 Task: Open Card Religious Studies Review in Board Voice of Partner Relationship Management to Workspace Corporate Governance Services and add a team member Softage.4@softage.net, a label Blue, a checklist Tax Services, an attachment from Trello, a color Blue and finally, add a card description 'Plan and execute company team-building retreat with a focus on stress management and resilience' and a comment 'We should approach this task with a sense of collaboration and teamwork, leveraging the strengths of each team member to achieve success.'. Add a start date 'Jan 08, 1900' with a due date 'Jan 15, 1900'
Action: Mouse moved to (73, 301)
Screenshot: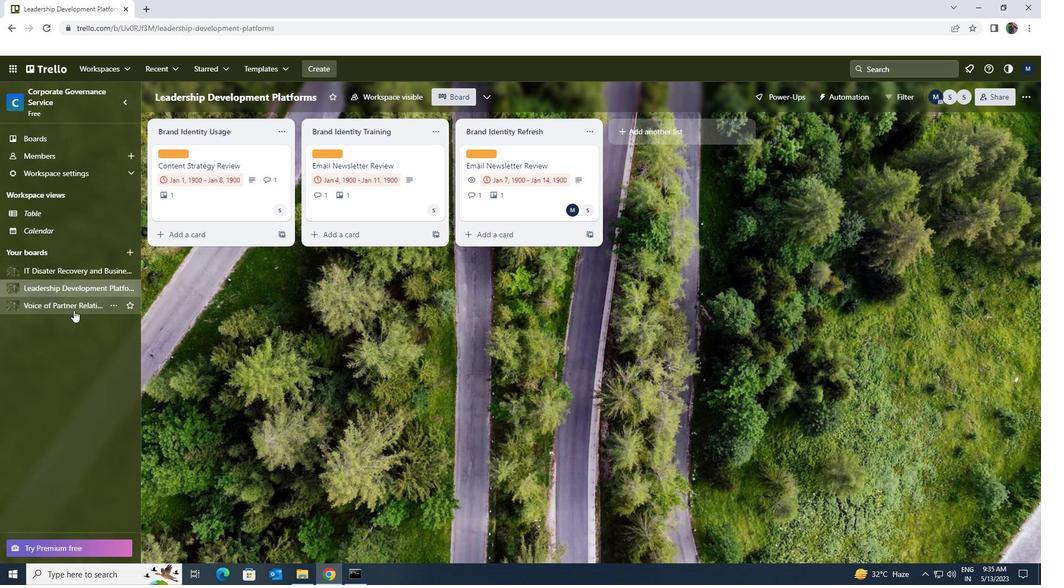 
Action: Mouse pressed left at (73, 301)
Screenshot: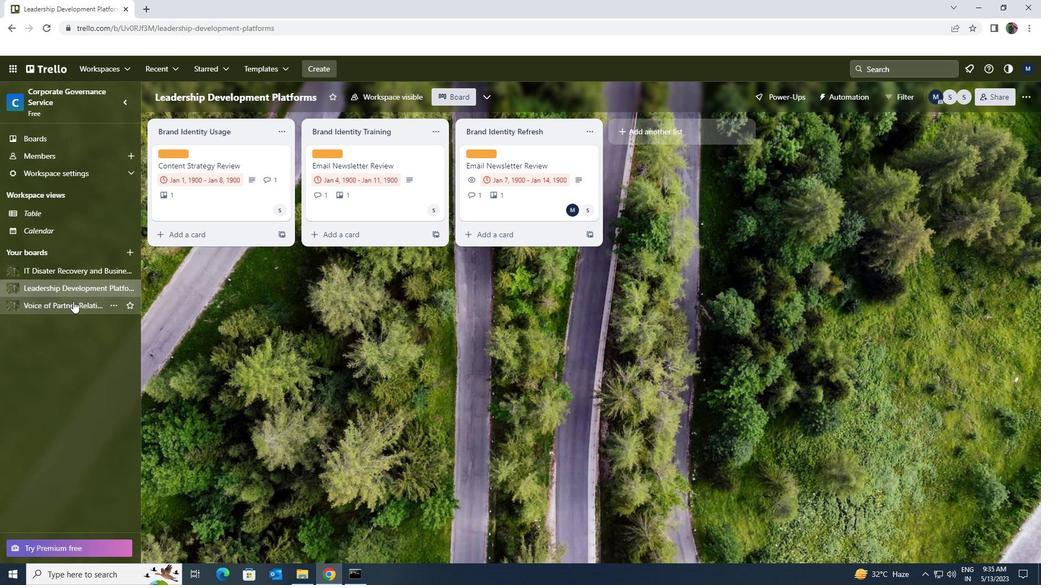 
Action: Mouse moved to (499, 154)
Screenshot: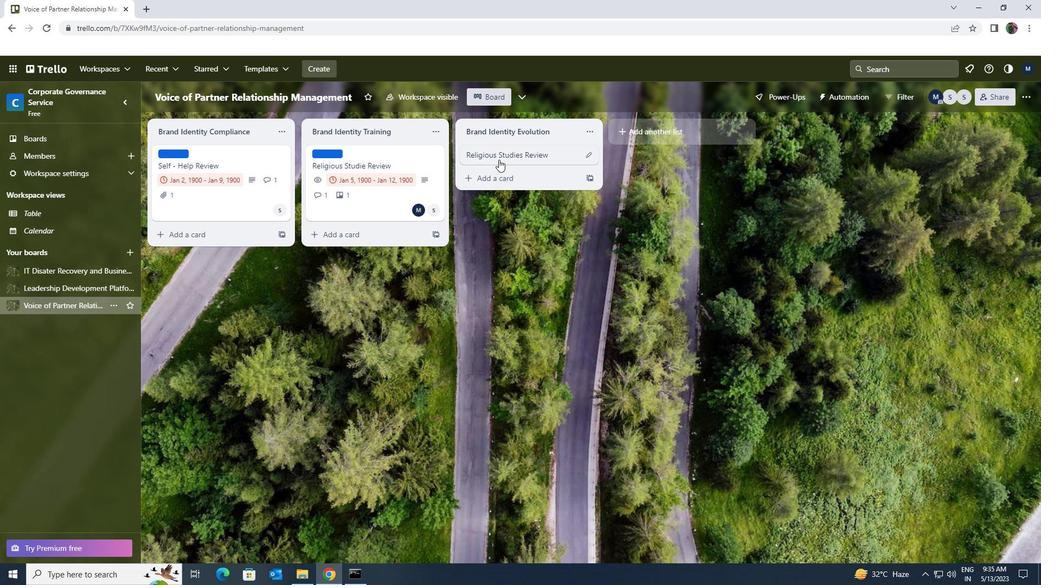 
Action: Mouse pressed left at (499, 154)
Screenshot: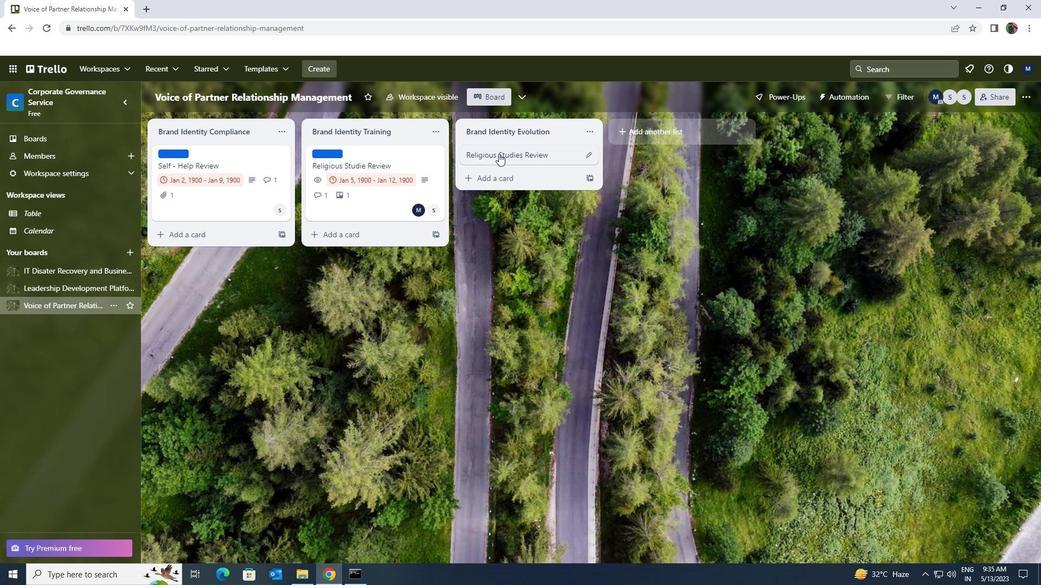 
Action: Mouse moved to (639, 192)
Screenshot: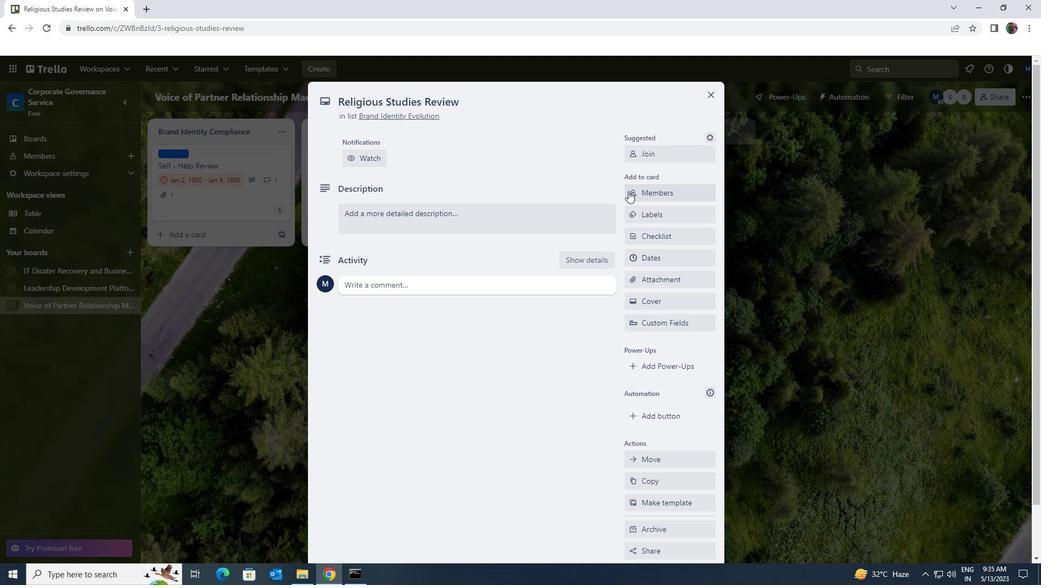
Action: Mouse pressed left at (639, 192)
Screenshot: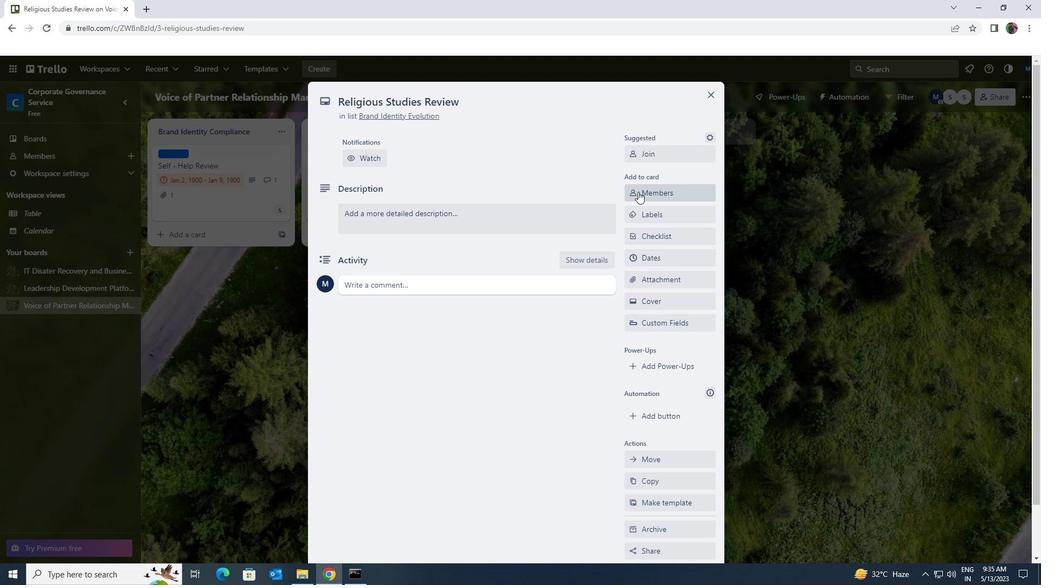 
Action: Key pressed softage.4<Key.shift>@SOFTAGE.NET
Screenshot: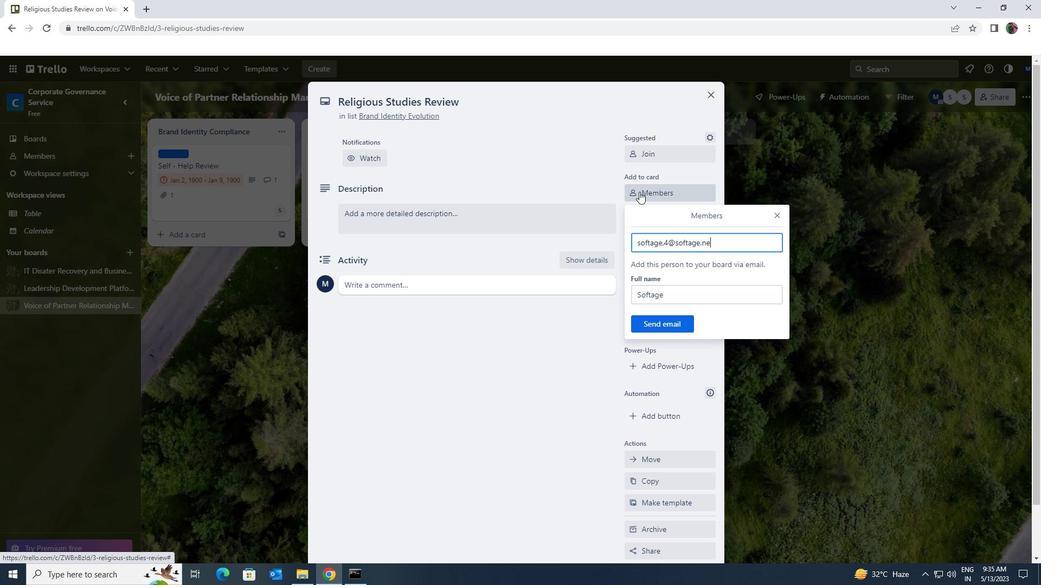
Action: Mouse moved to (668, 321)
Screenshot: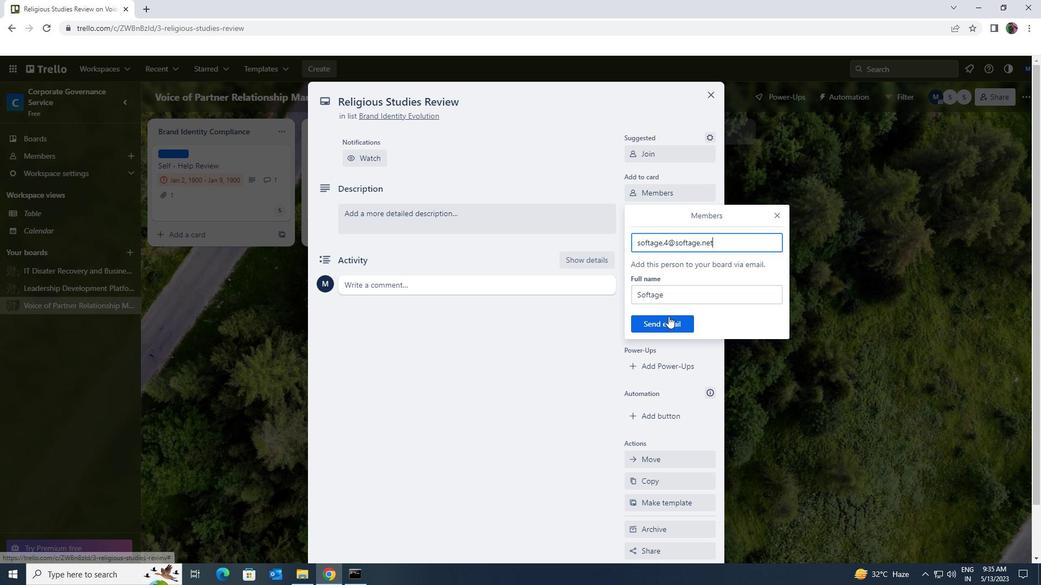 
Action: Mouse pressed left at (668, 321)
Screenshot: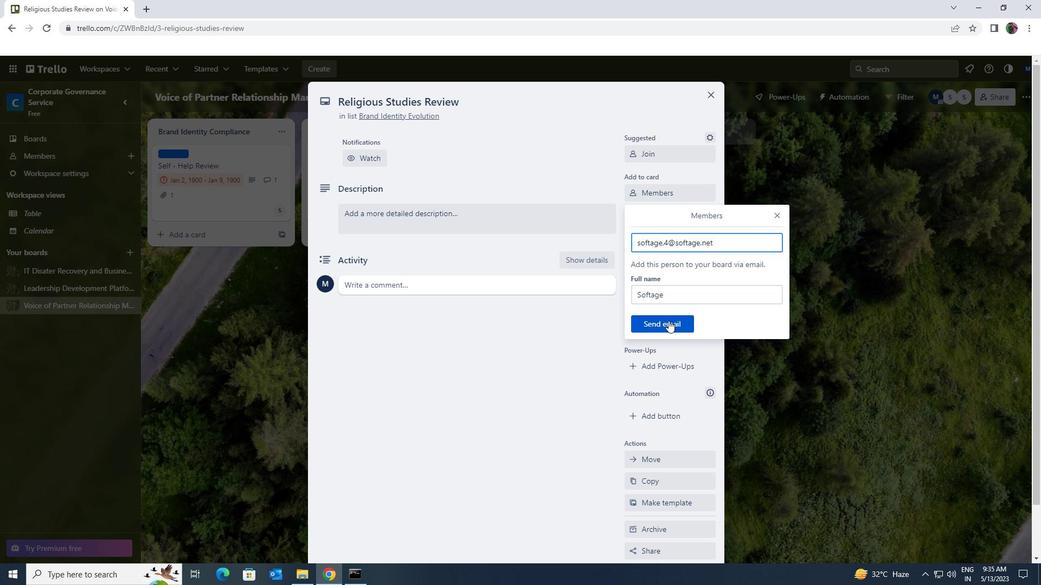 
Action: Mouse moved to (660, 216)
Screenshot: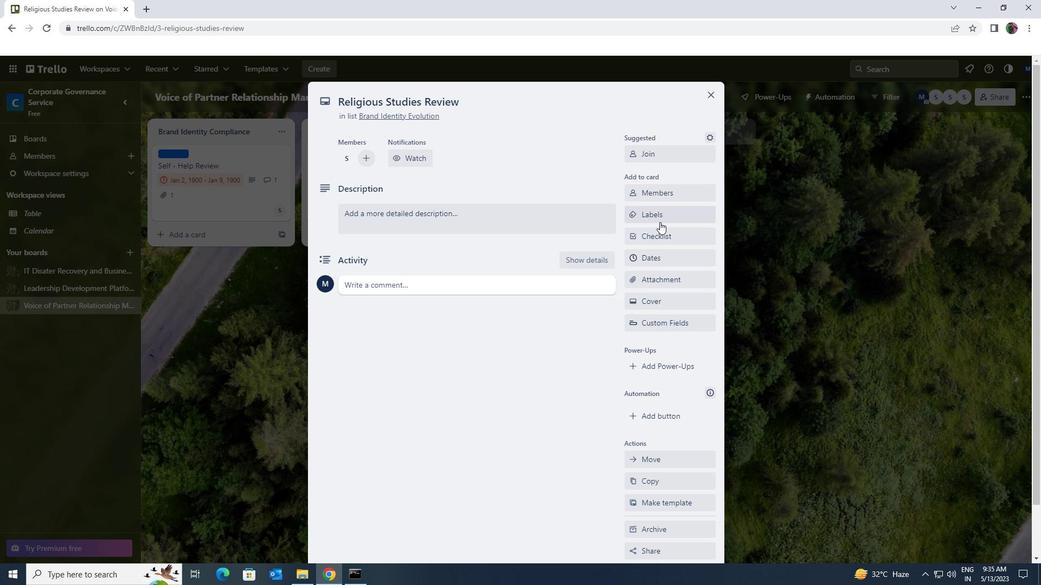 
Action: Mouse pressed left at (660, 216)
Screenshot: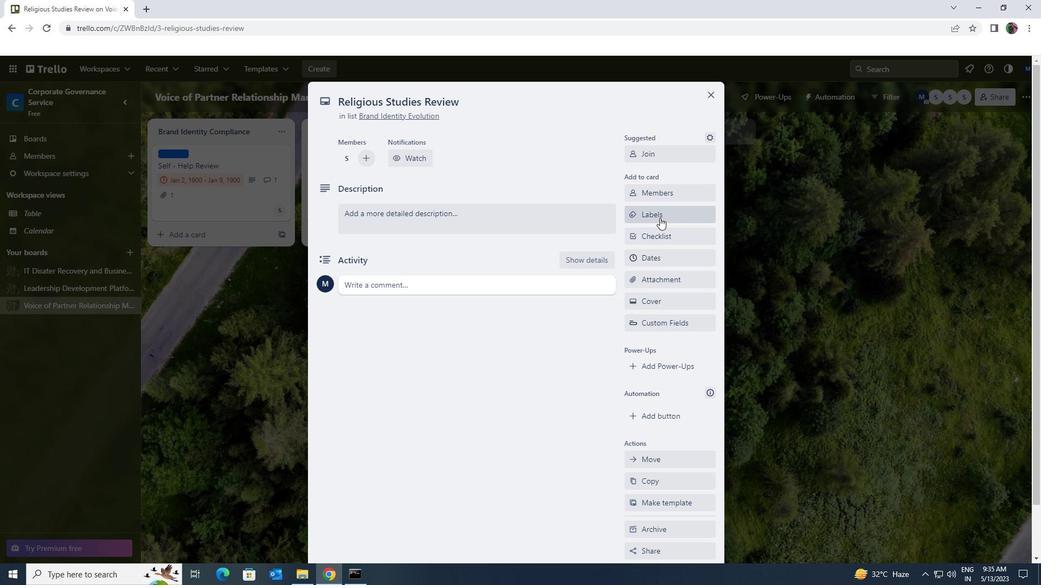 
Action: Mouse moved to (681, 440)
Screenshot: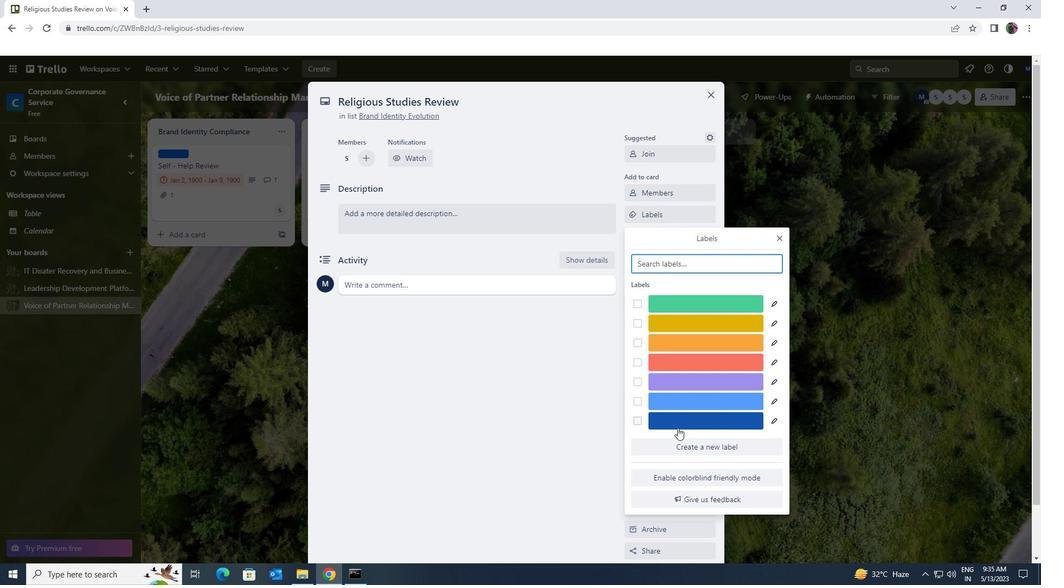 
Action: Mouse pressed left at (681, 440)
Screenshot: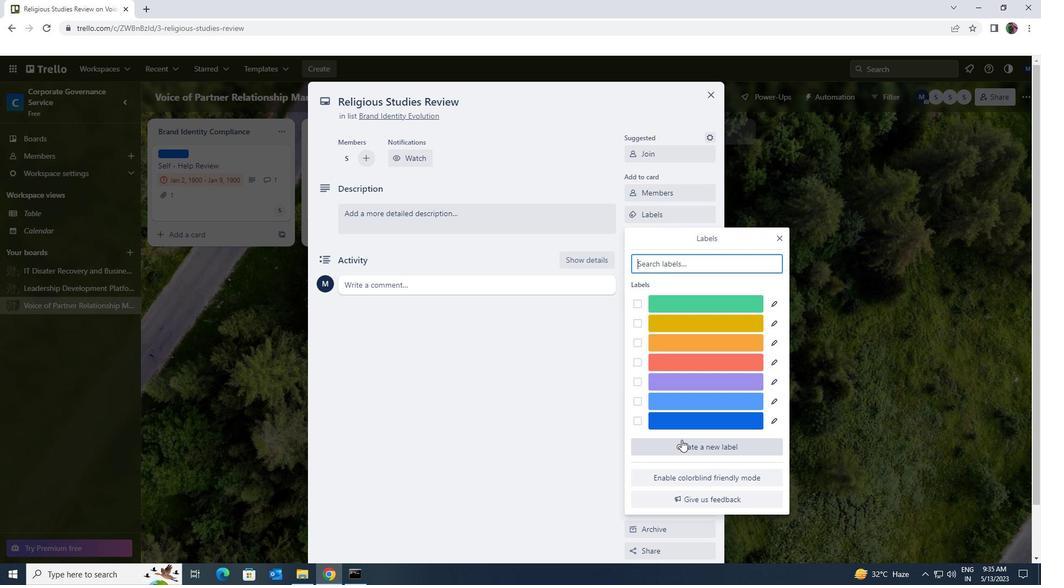 
Action: Mouse moved to (651, 476)
Screenshot: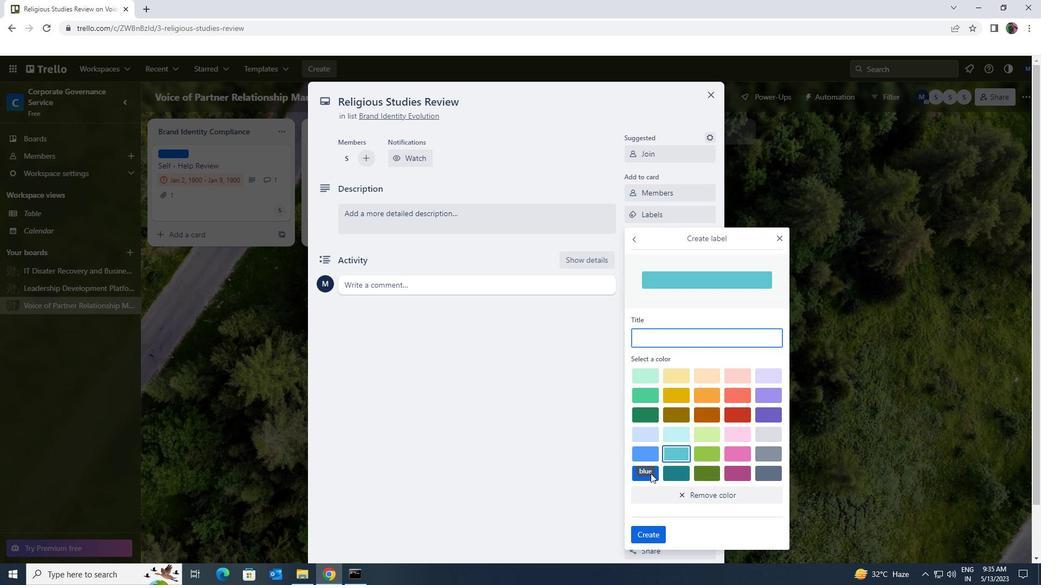 
Action: Mouse pressed left at (651, 476)
Screenshot: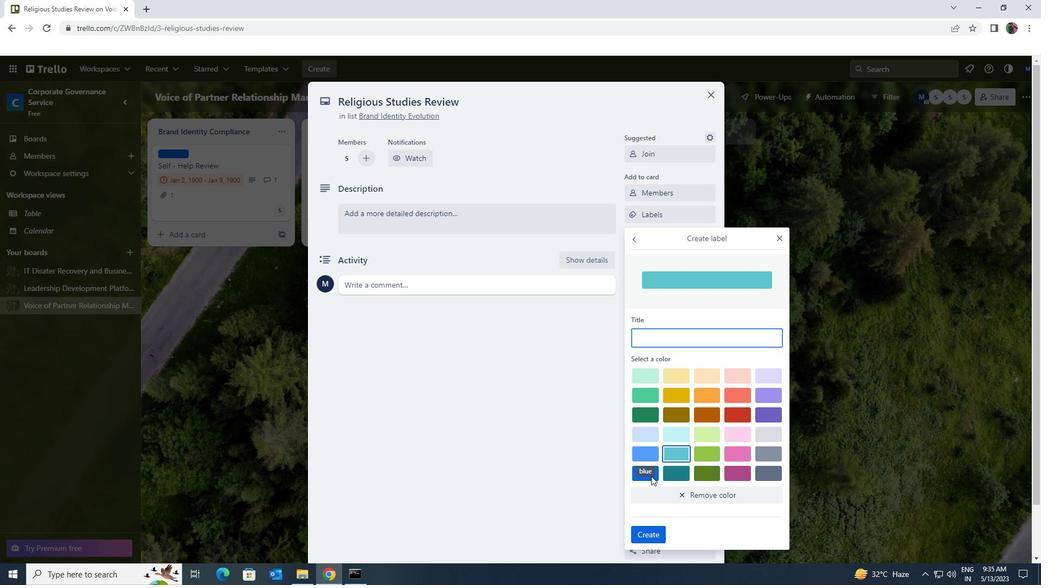 
Action: Mouse moved to (651, 471)
Screenshot: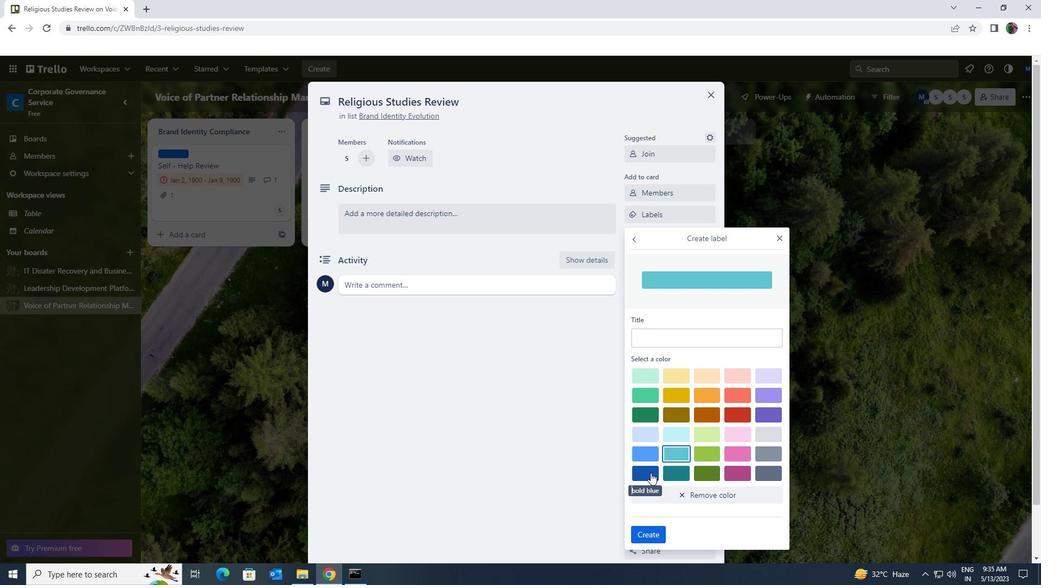 
Action: Mouse pressed left at (651, 471)
Screenshot: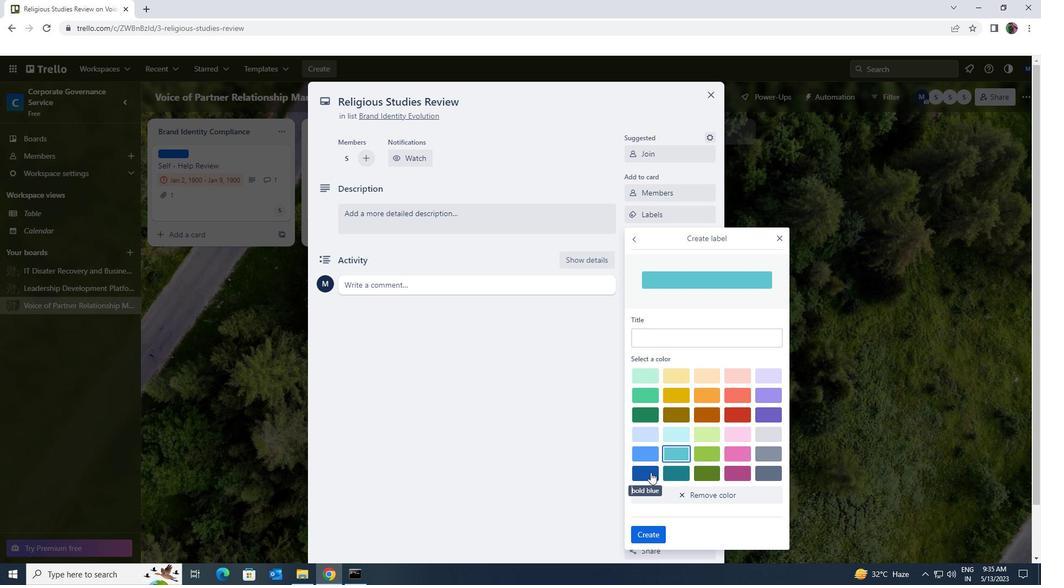 
Action: Mouse moved to (646, 538)
Screenshot: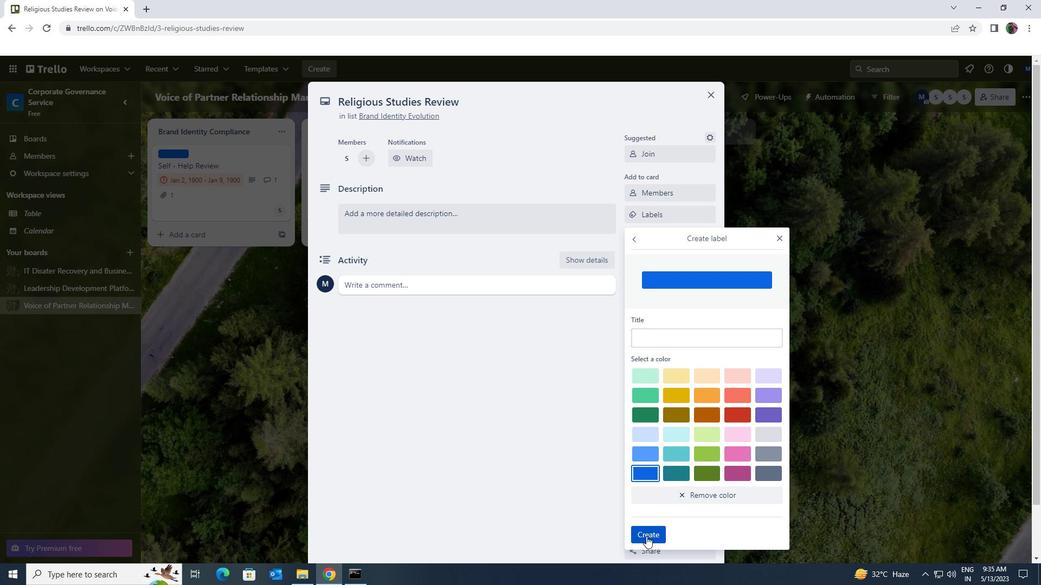 
Action: Mouse pressed left at (646, 538)
Screenshot: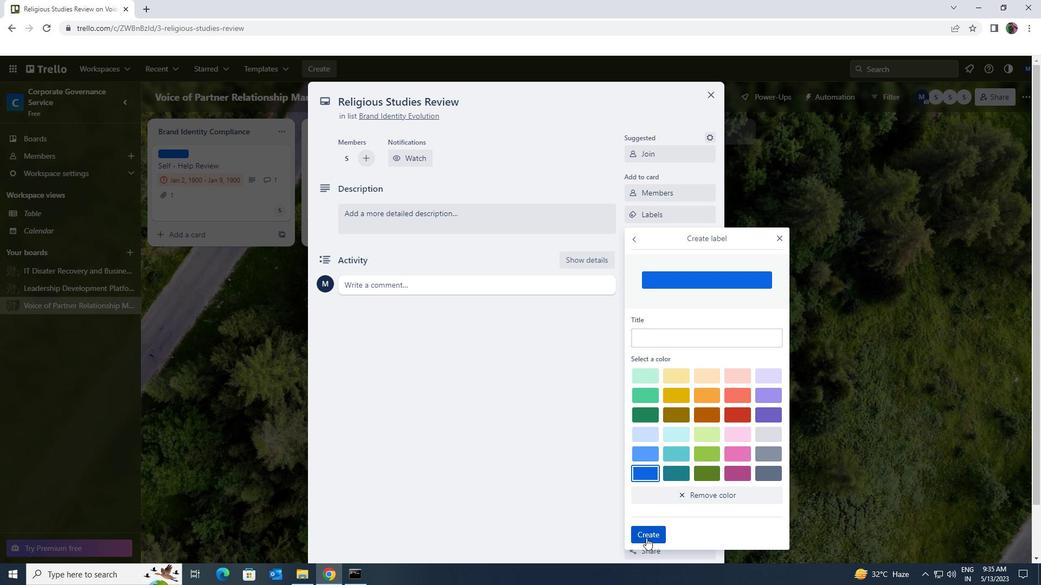 
Action: Mouse moved to (780, 239)
Screenshot: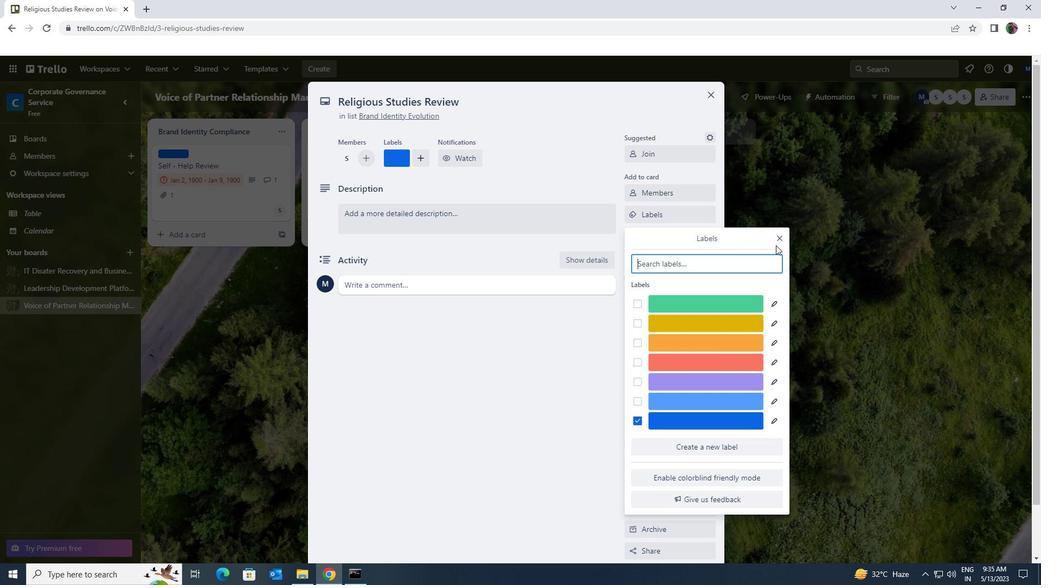 
Action: Mouse pressed left at (780, 239)
Screenshot: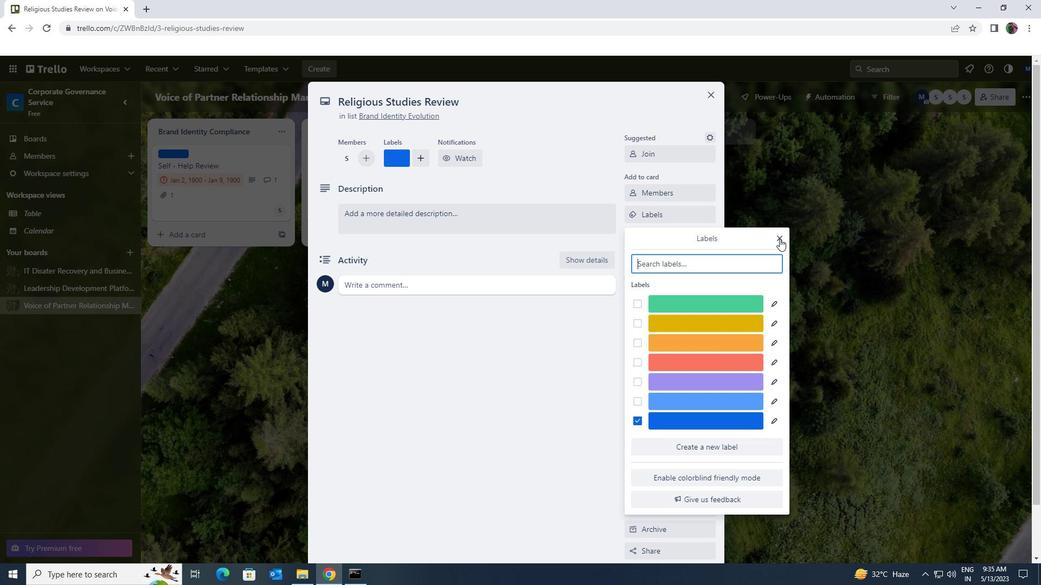 
Action: Mouse moved to (685, 232)
Screenshot: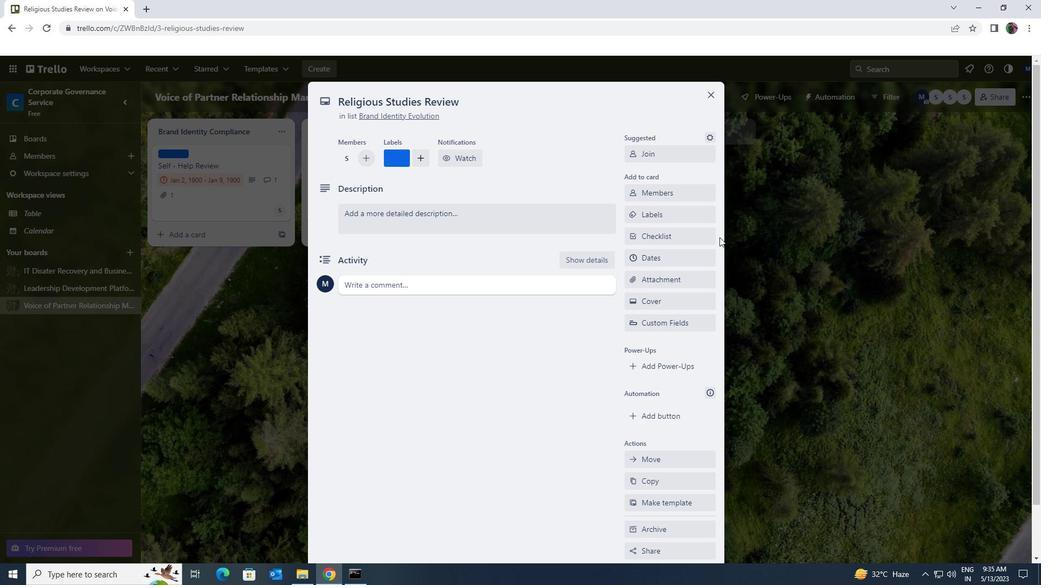 
Action: Mouse pressed left at (685, 232)
Screenshot: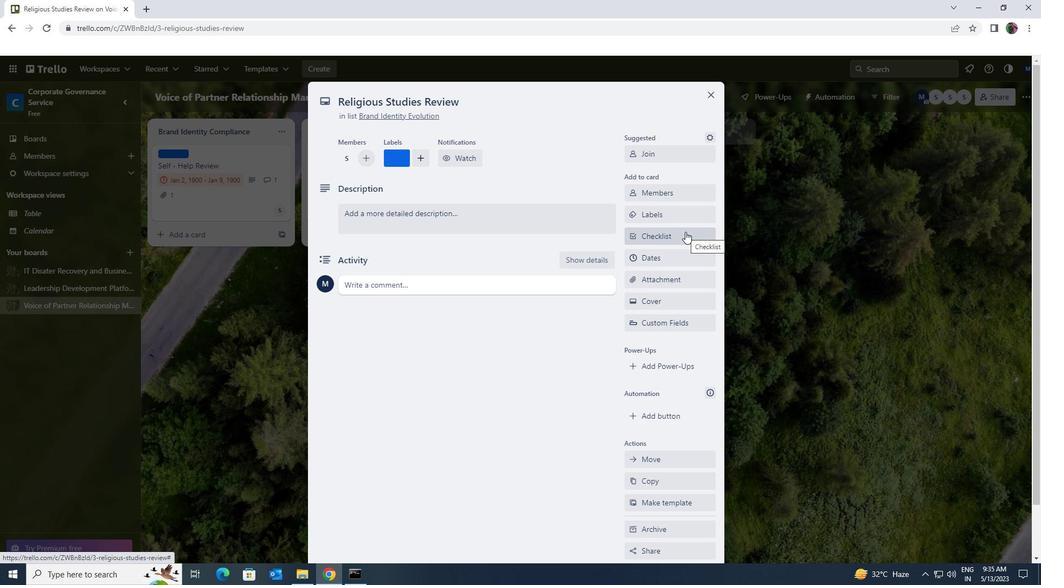 
Action: Key pressed <Key.shift>TAX<Key.space><Key.shift>SERVICE
Screenshot: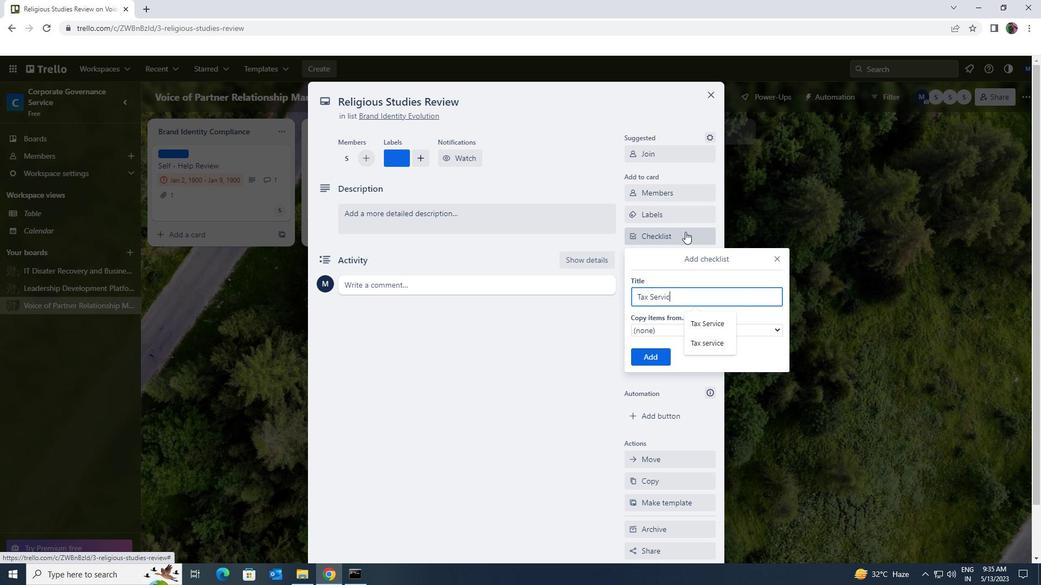 
Action: Mouse moved to (656, 352)
Screenshot: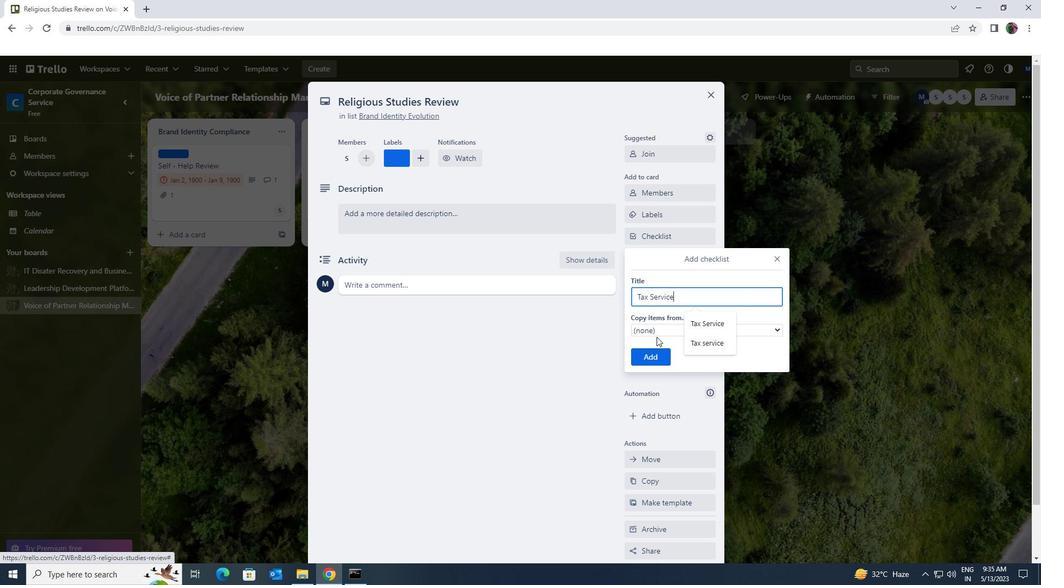 
Action: Mouse pressed left at (656, 352)
Screenshot: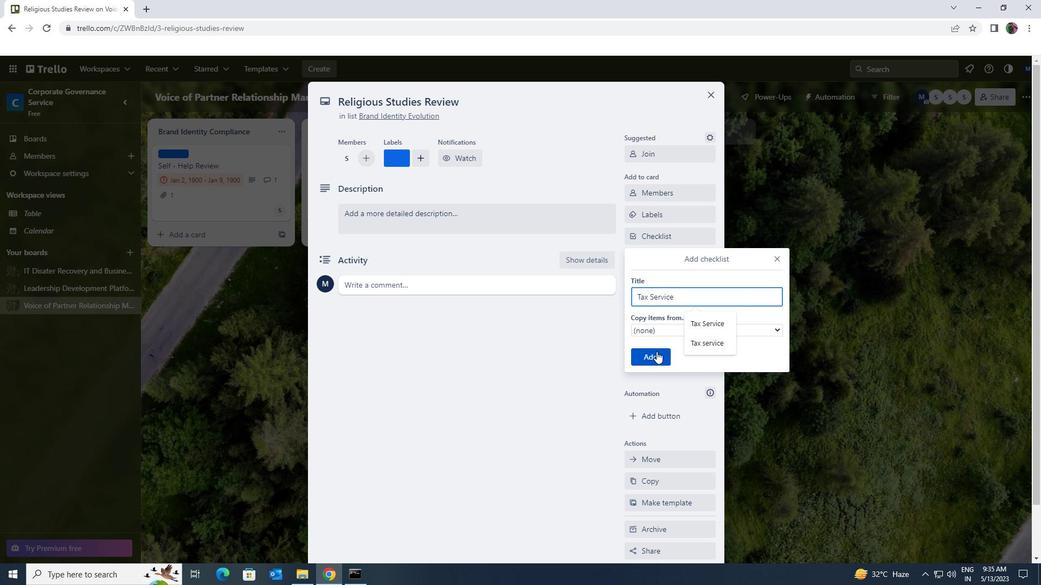 
Action: Mouse moved to (649, 275)
Screenshot: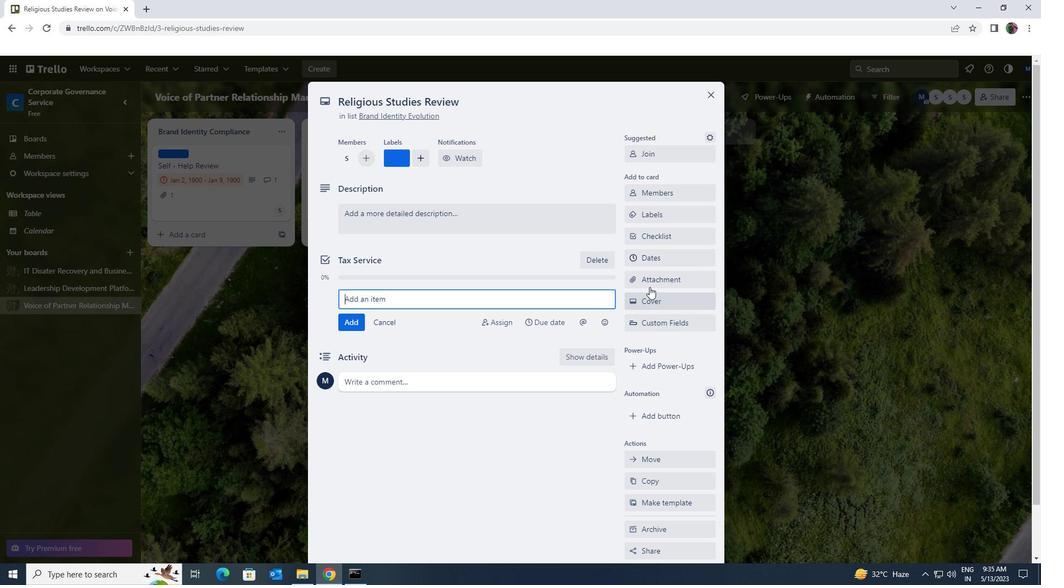 
Action: Mouse pressed left at (649, 275)
Screenshot: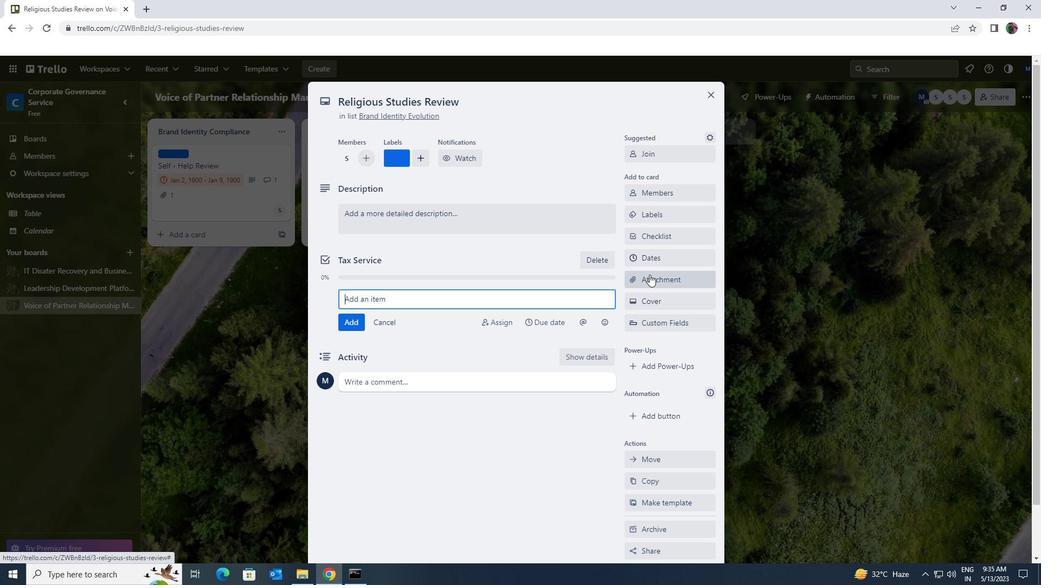 
Action: Mouse moved to (656, 342)
Screenshot: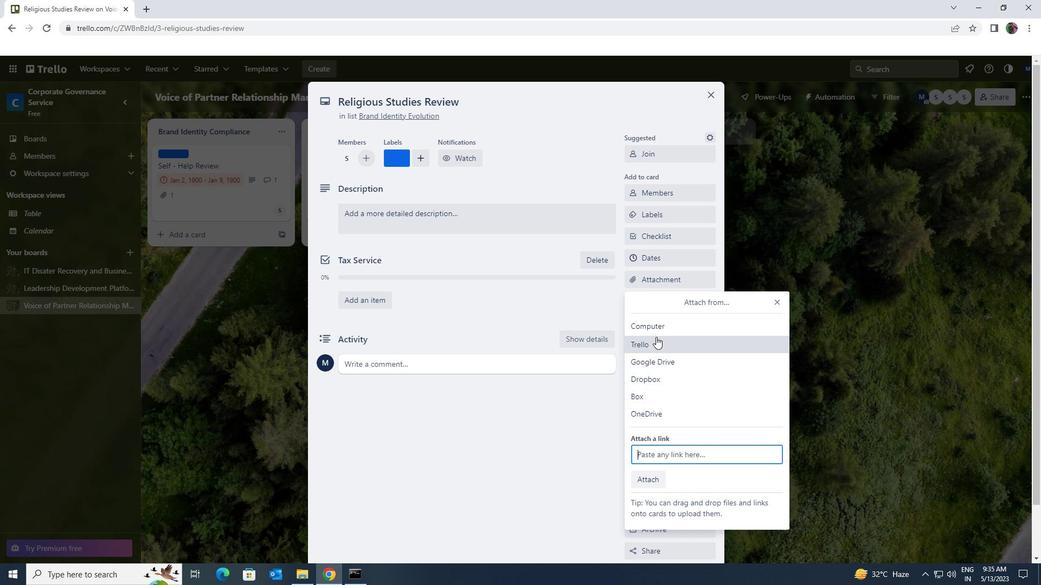 
Action: Mouse pressed left at (656, 342)
Screenshot: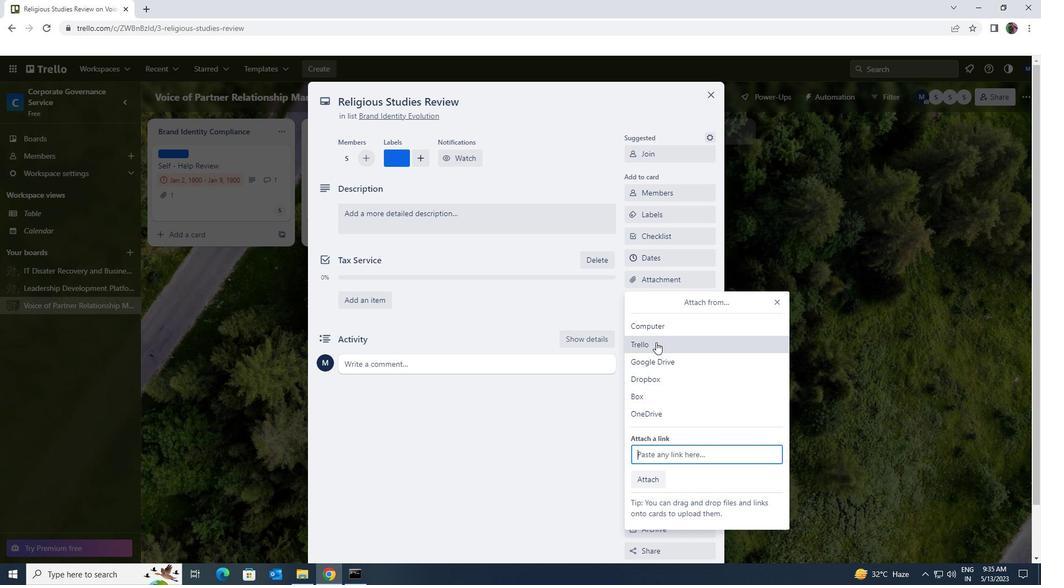 
Action: Mouse moved to (654, 354)
Screenshot: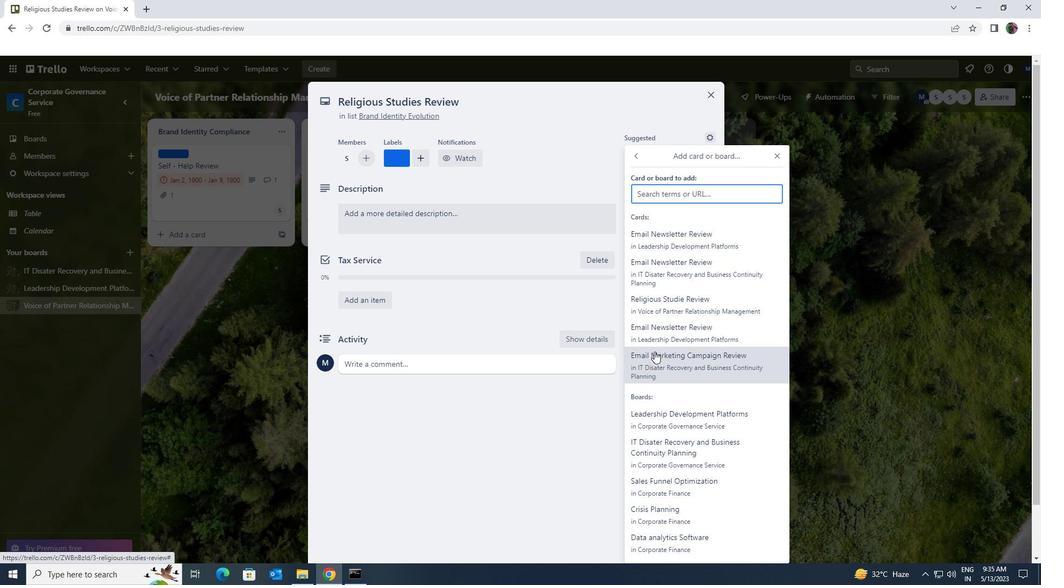 
Action: Mouse pressed left at (654, 354)
Screenshot: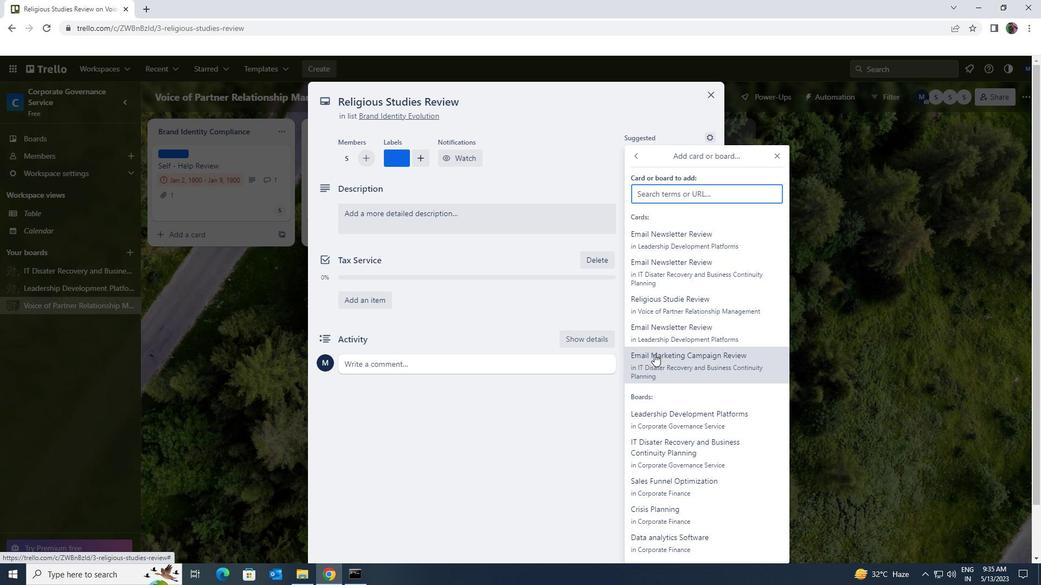
Action: Mouse moved to (571, 232)
Screenshot: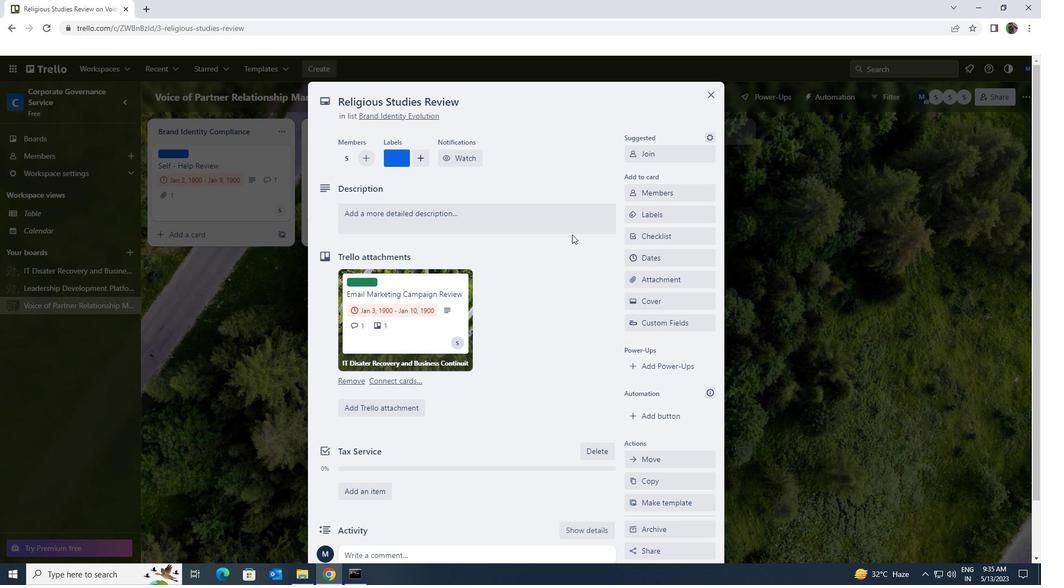 
Action: Mouse pressed left at (571, 232)
Screenshot: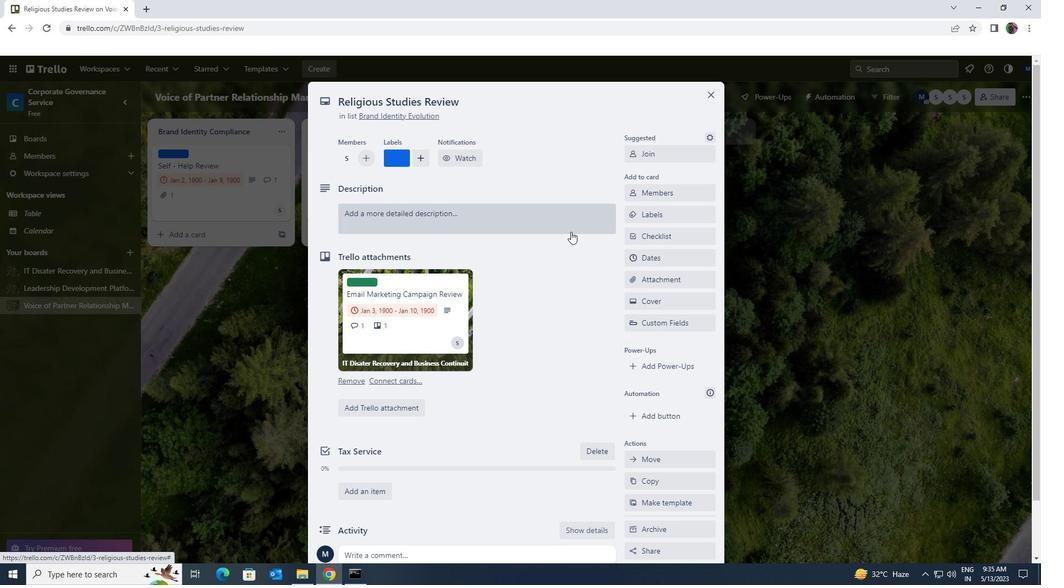 
Action: Key pressed <Key.shift>PLAN<Key.space>AND<Key.space>EXECUTE<Key.space>COMPANY<Key.space>TEAM<Key.space>BUILDING<Key.space>RETREAT<Key.space>WITH<Key.space>A<Key.space>FOCUS<Key.space>ON<Key.space>T<Key.backspace>STRESS<Key.space>MANAGEMENT<Key.space>AND<Key.space>RESILIENCE<Key.space>
Screenshot: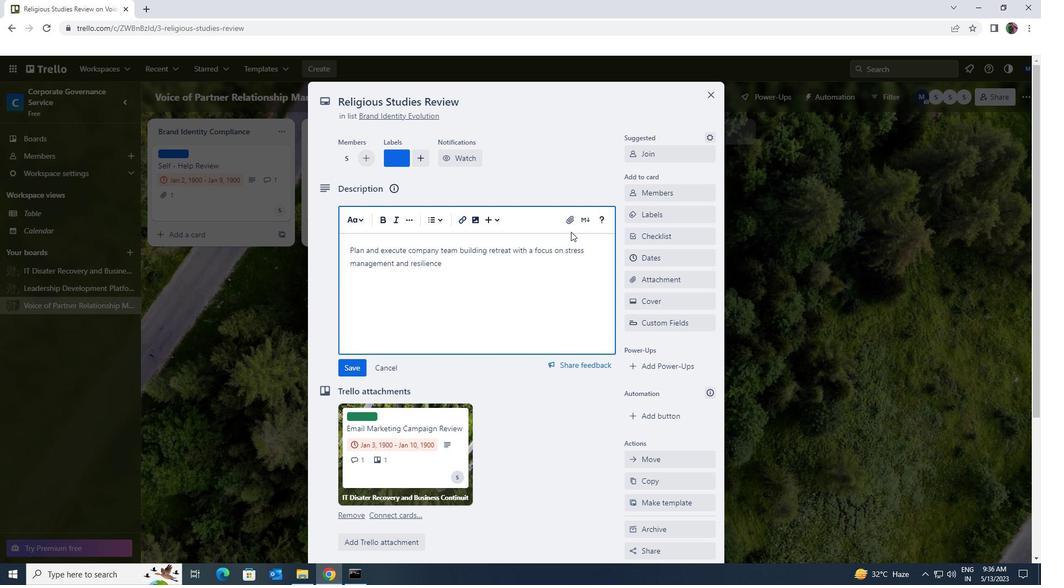
Action: Mouse moved to (356, 361)
Screenshot: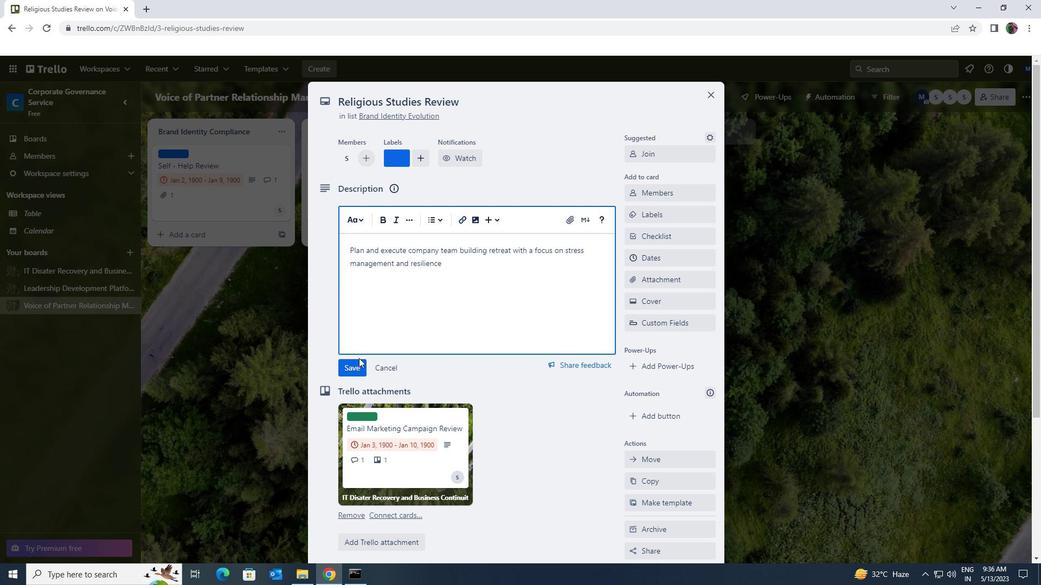
Action: Mouse pressed left at (356, 361)
Screenshot: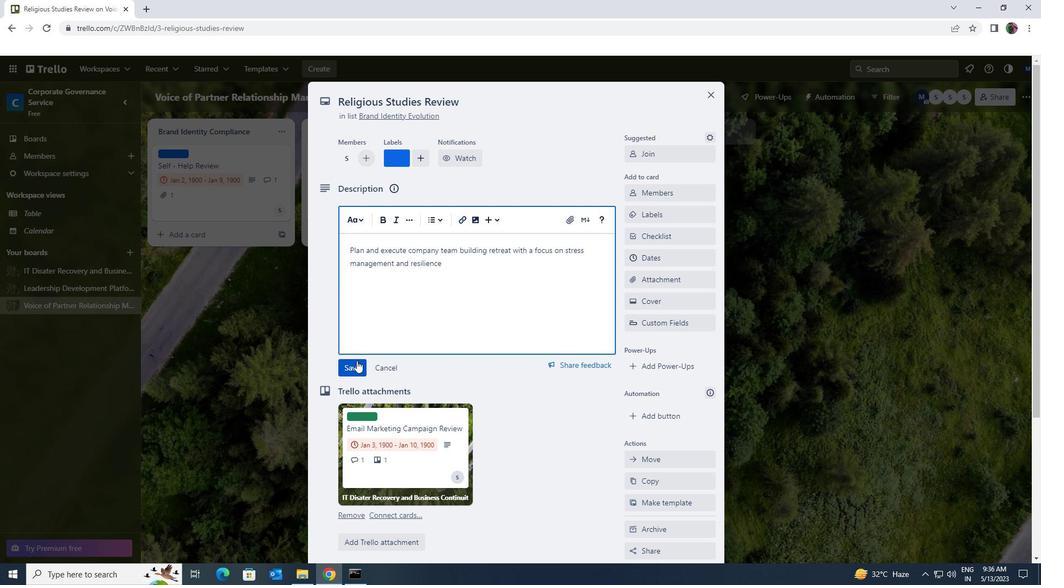 
Action: Mouse scrolled (356, 360) with delta (0, 0)
Screenshot: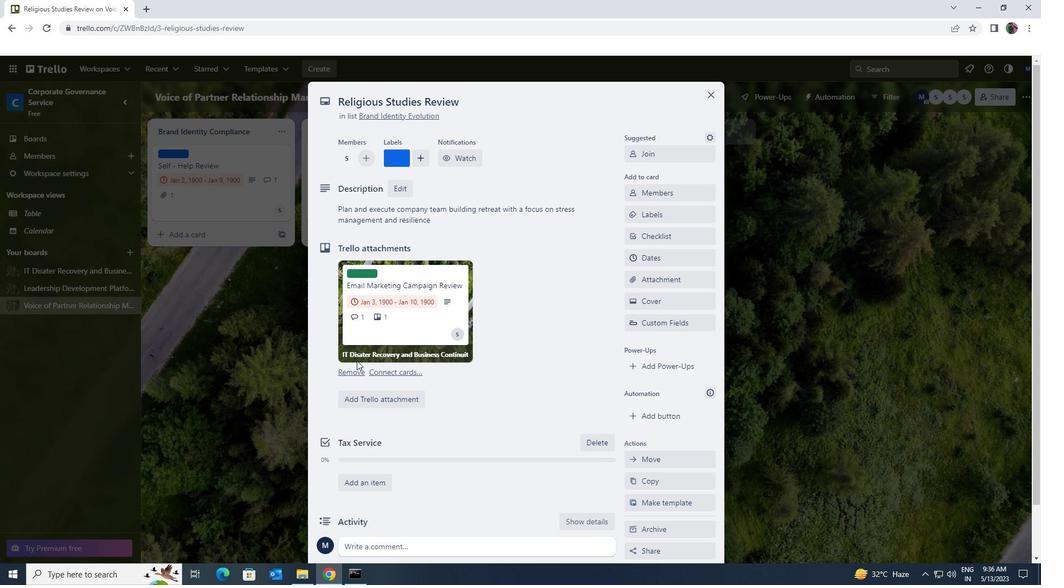 
Action: Mouse scrolled (356, 360) with delta (0, 0)
Screenshot: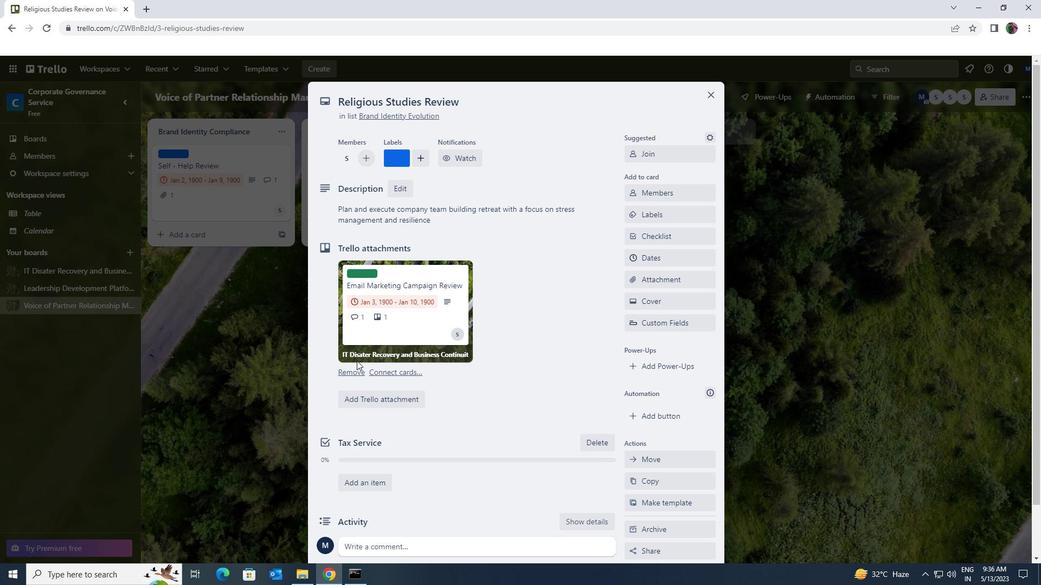 
Action: Mouse scrolled (356, 360) with delta (0, 0)
Screenshot: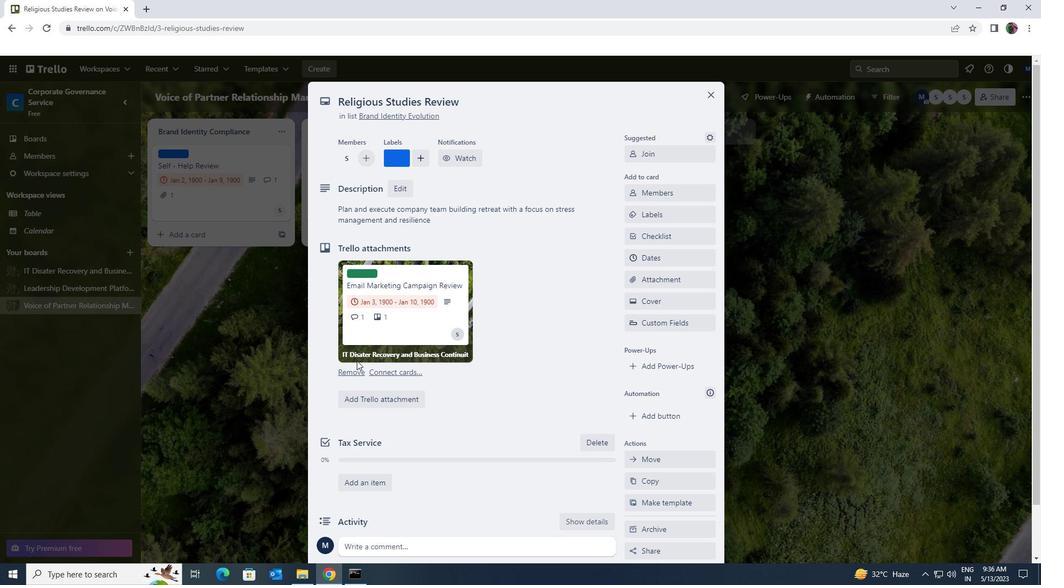 
Action: Mouse scrolled (356, 360) with delta (0, 0)
Screenshot: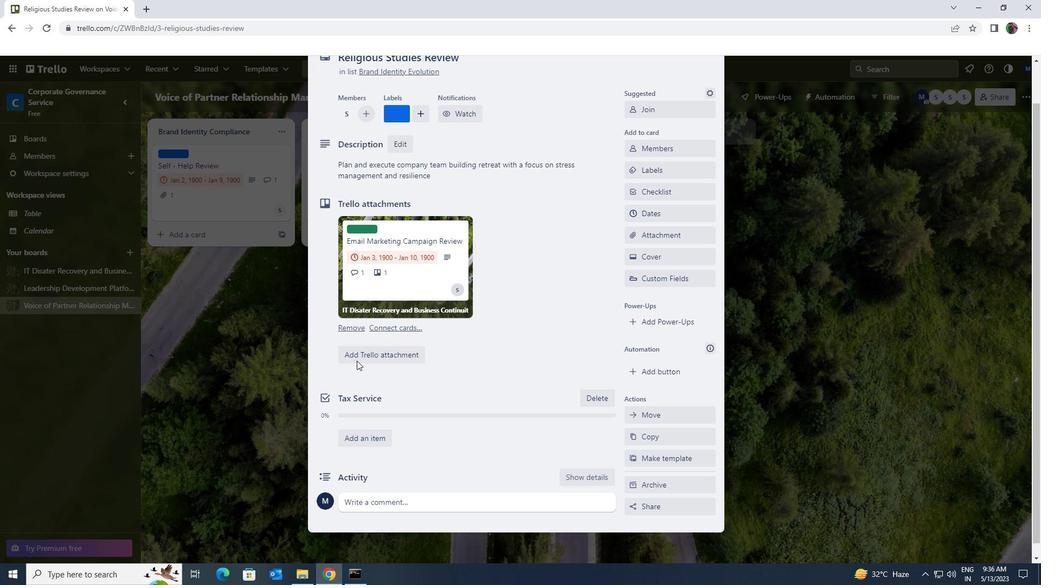 
Action: Mouse scrolled (356, 360) with delta (0, 0)
Screenshot: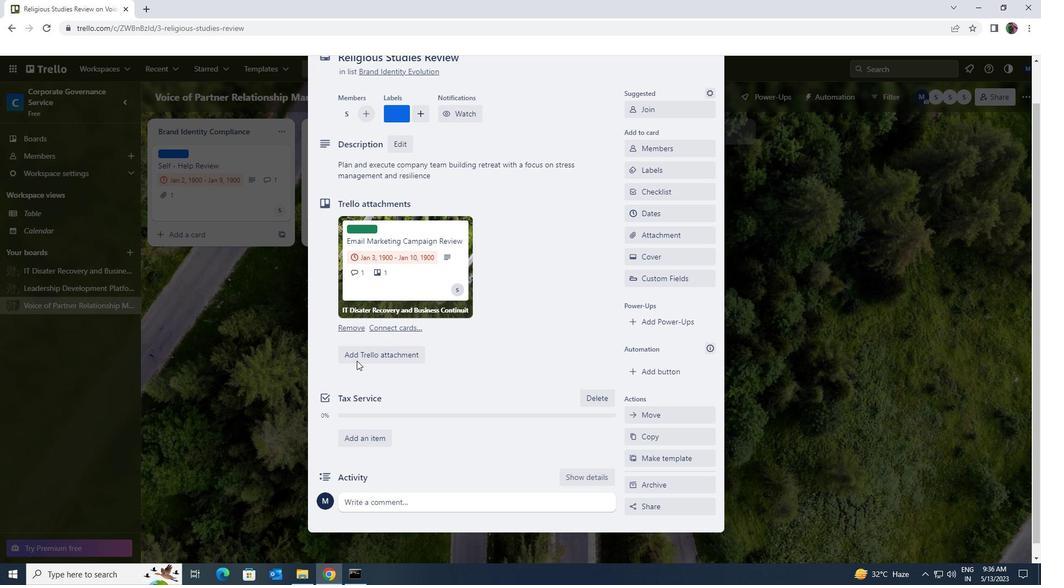 
Action: Mouse scrolled (356, 360) with delta (0, 0)
Screenshot: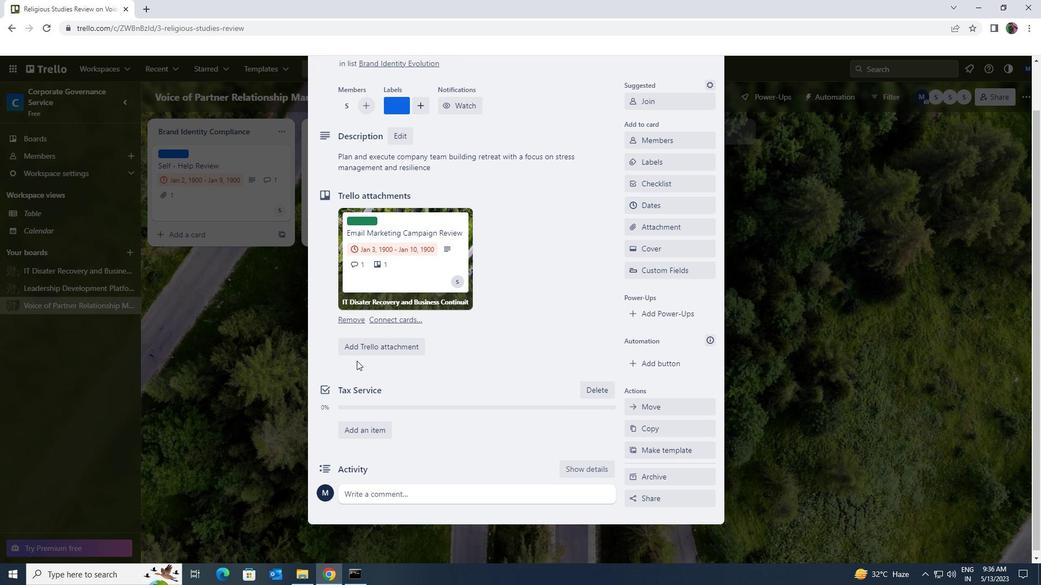 
Action: Mouse moved to (375, 488)
Screenshot: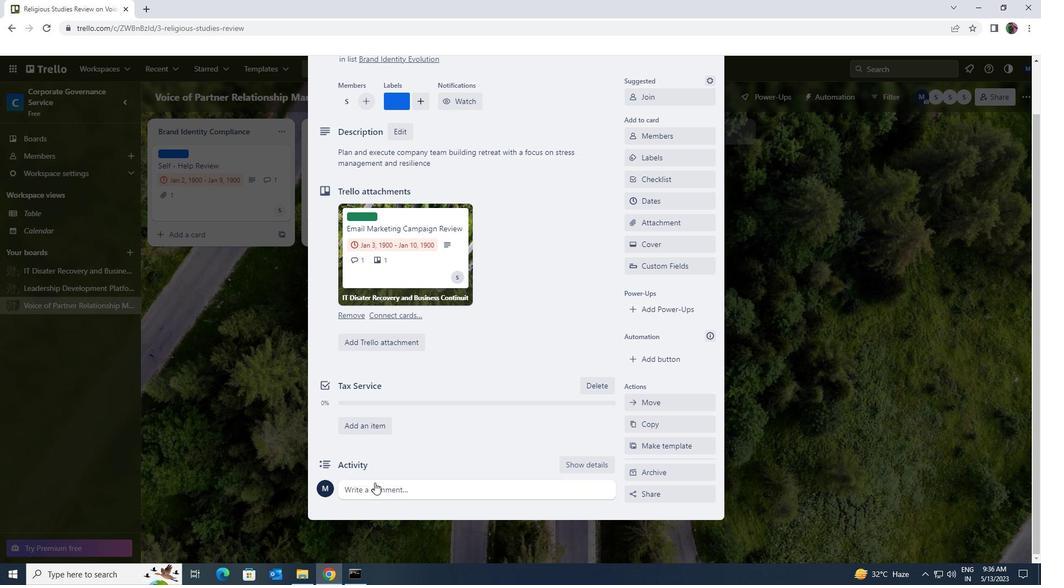 
Action: Mouse pressed left at (375, 488)
Screenshot: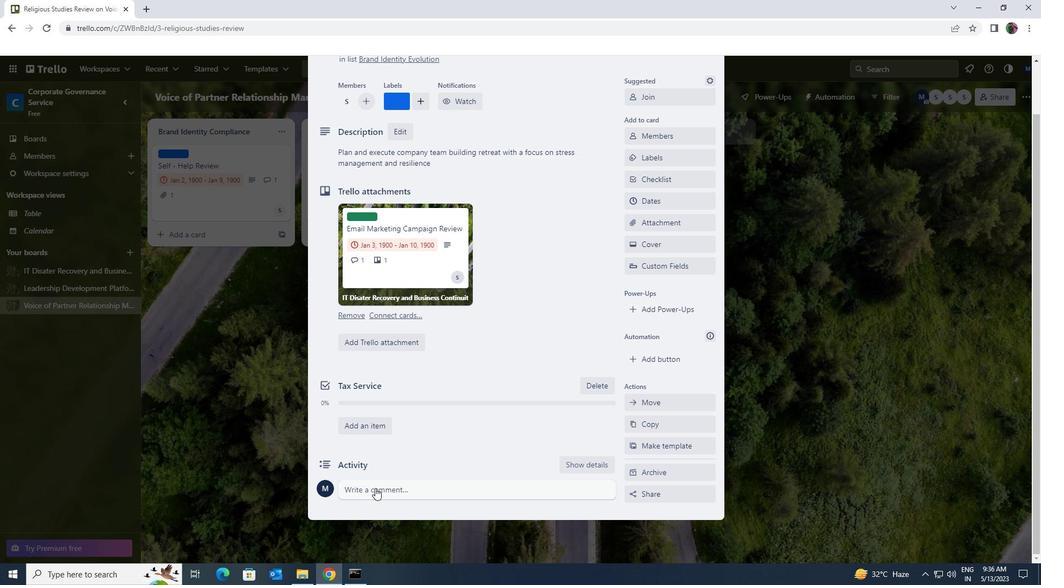 
Action: Key pressed <Key.shift>WE<Key.space>SHOULD<Key.space>APPROACH<Key.space>THIS<Key.space>TASK<Key.space>WITH<Key.space>A<Key.space>SENSE<Key.space>OF<Key.space>COLLABORATION<Key.space>AND<Key.space>TEAMWORK<Key.space>LEVEAGING<Key.space>A<Key.backspace>THE<Key.space>STRENGTH<Key.space>OF<Key.space>EACH<Key.space>TEAM<Key.space>MEMBER<Key.space>TO<Key.space>ACHIEVE<Key.space>SUCCESS.
Screenshot: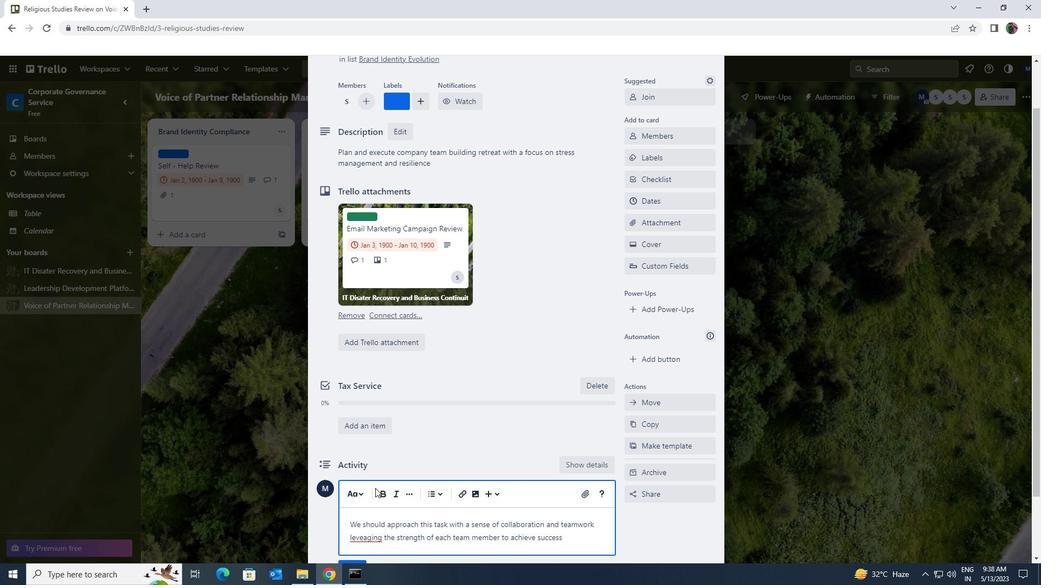 
Action: Mouse scrolled (375, 488) with delta (0, 0)
Screenshot: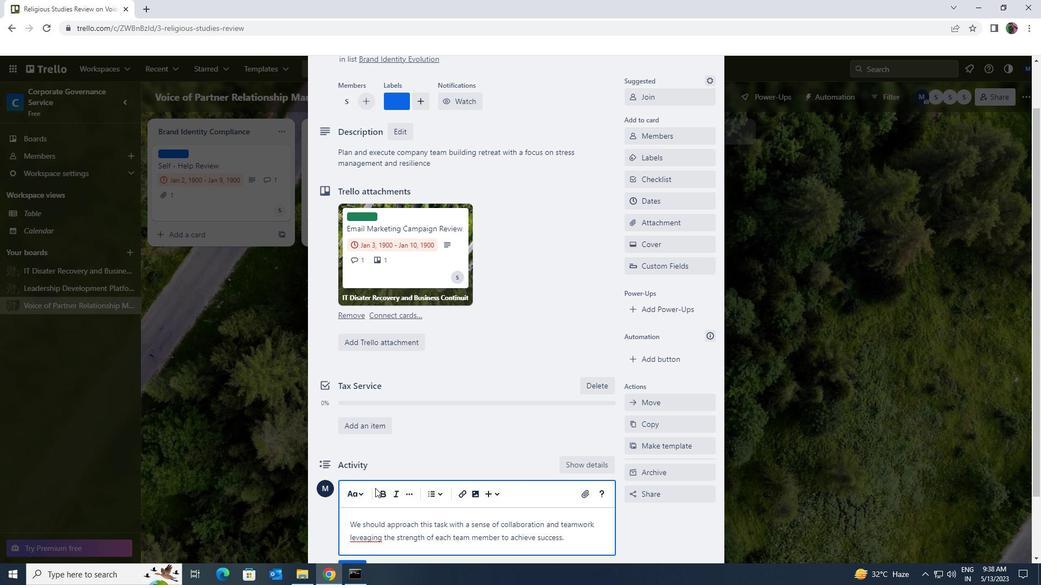 
Action: Mouse scrolled (375, 488) with delta (0, 0)
Screenshot: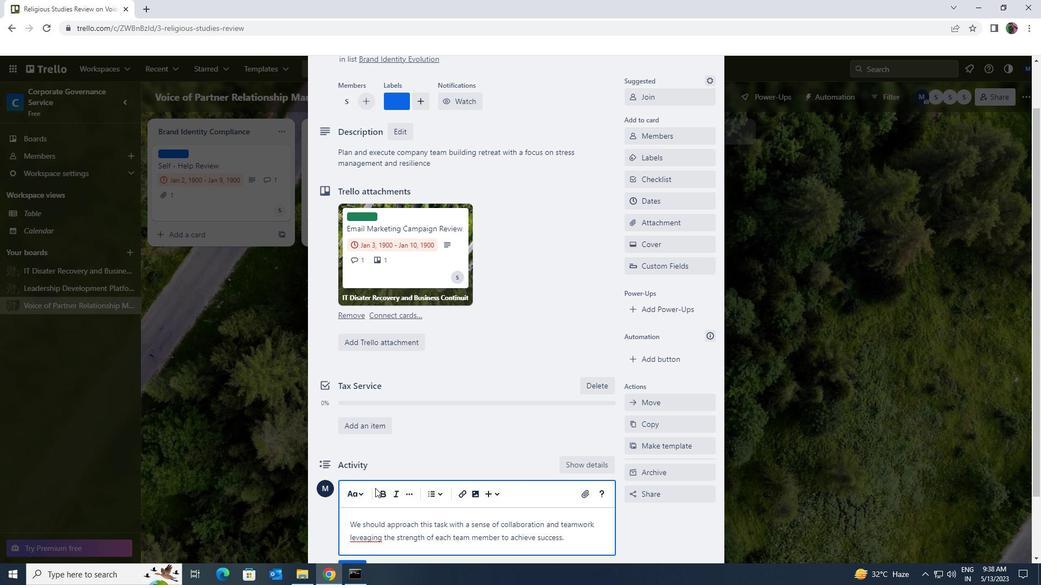 
Action: Mouse scrolled (375, 488) with delta (0, 0)
Screenshot: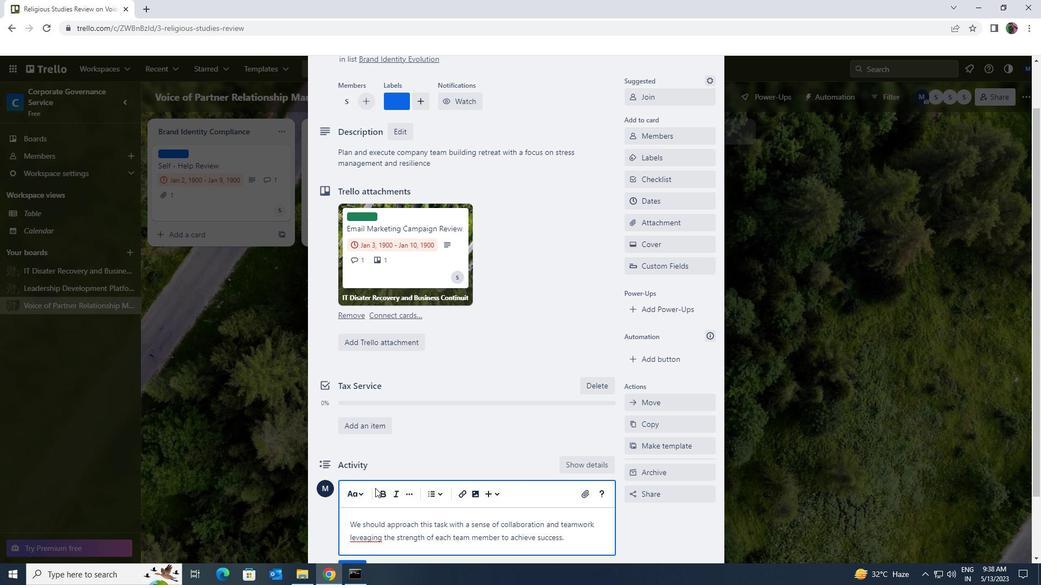 
Action: Mouse moved to (359, 495)
Screenshot: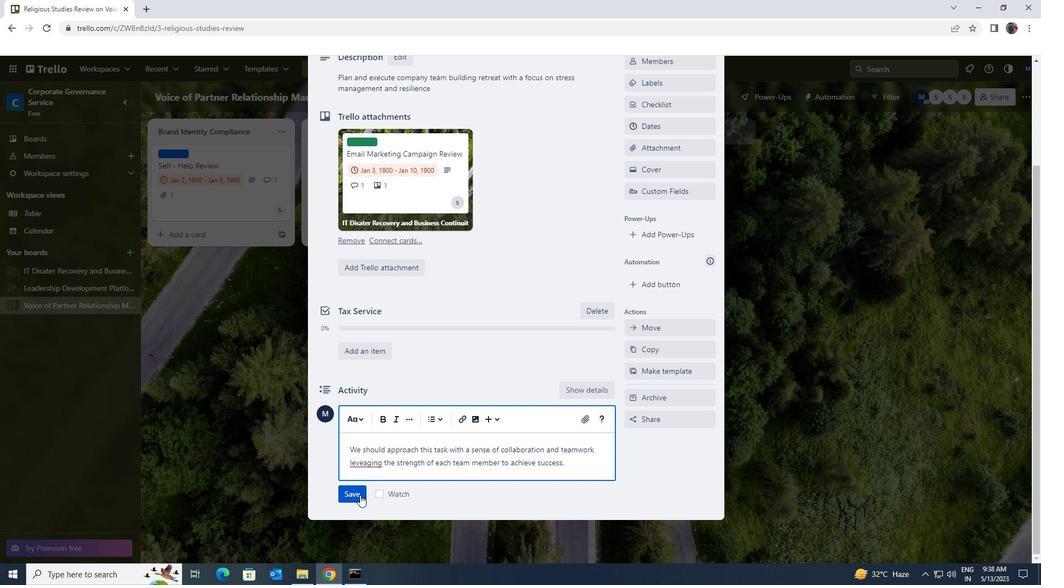 
Action: Mouse pressed left at (359, 495)
Screenshot: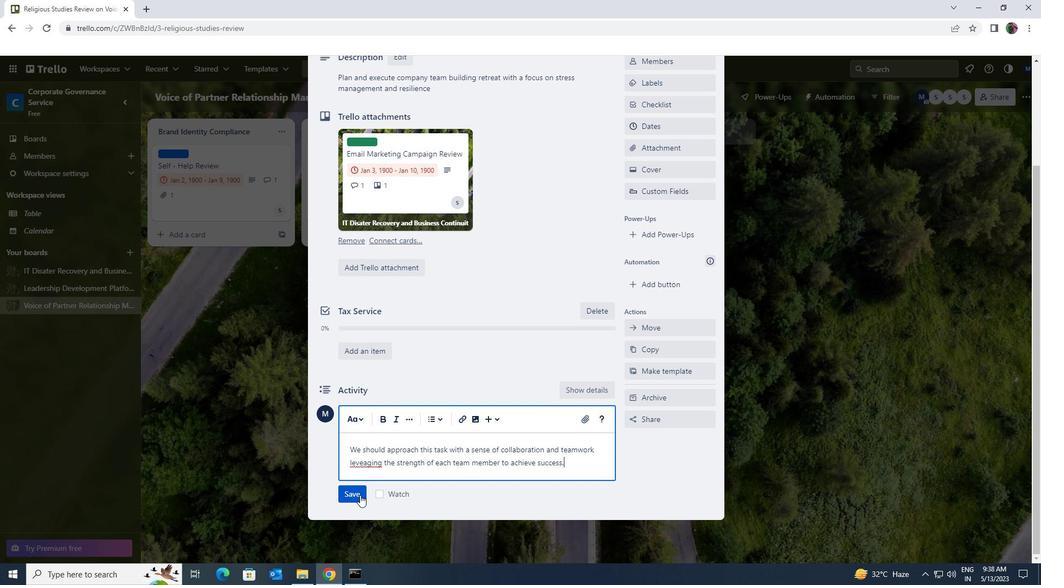 
Action: Mouse moved to (450, 451)
Screenshot: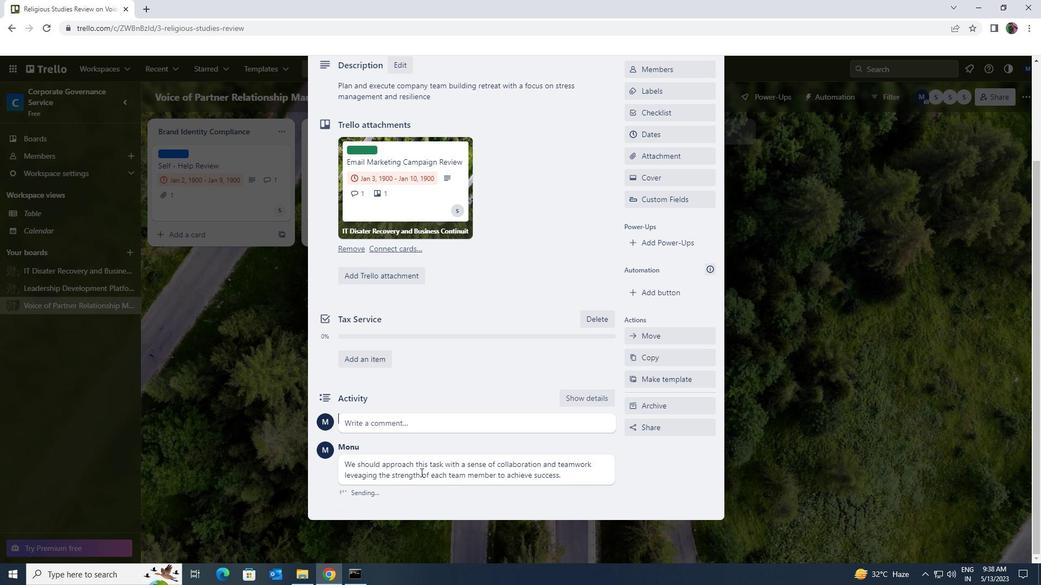 
Action: Mouse scrolled (450, 451) with delta (0, 0)
Screenshot: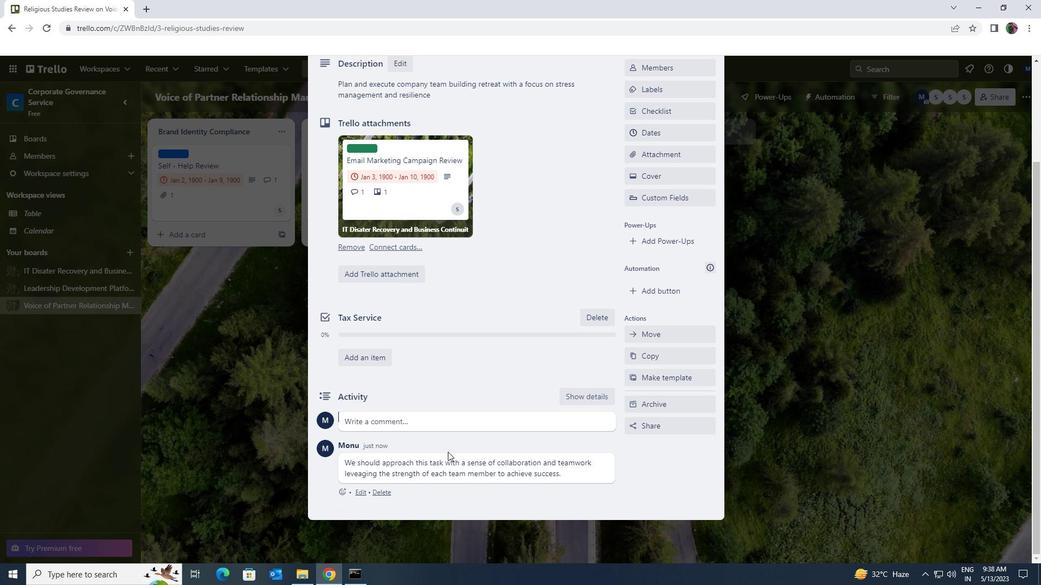 
Action: Mouse scrolled (450, 451) with delta (0, 0)
Screenshot: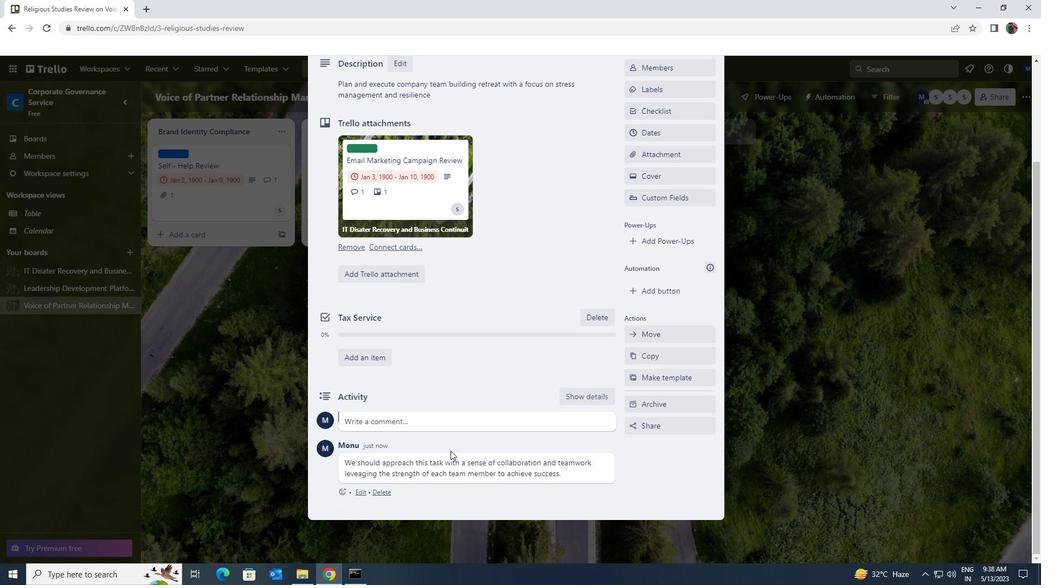
Action: Mouse scrolled (450, 451) with delta (0, 0)
Screenshot: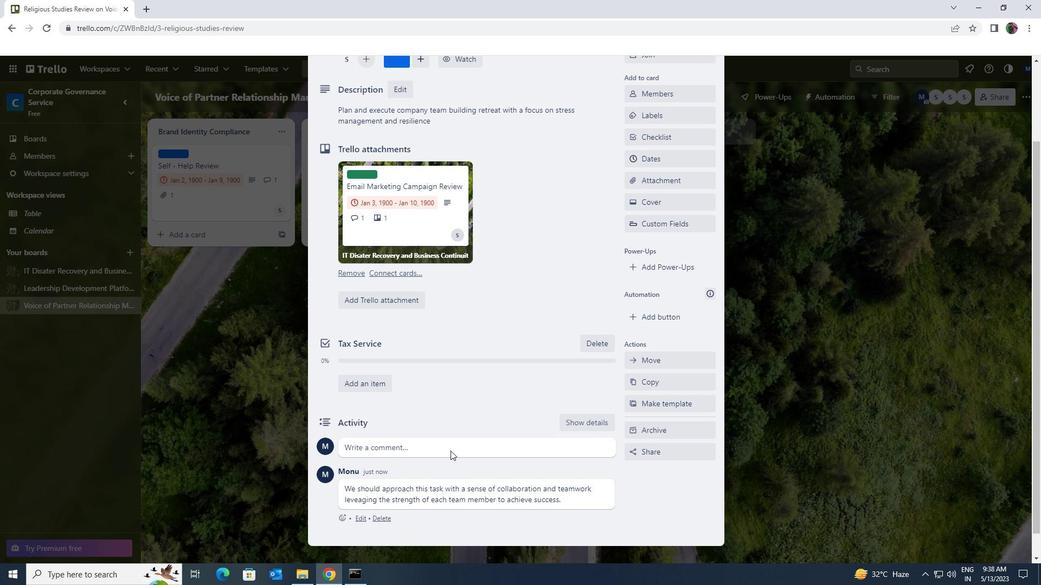 
Action: Mouse scrolled (450, 451) with delta (0, 0)
Screenshot: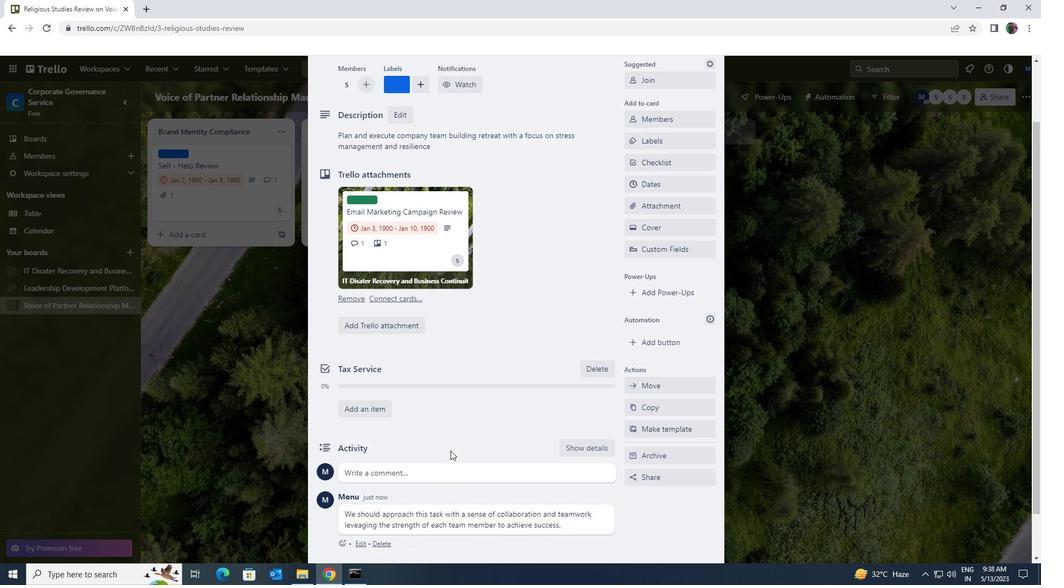 
Action: Mouse moved to (632, 256)
Screenshot: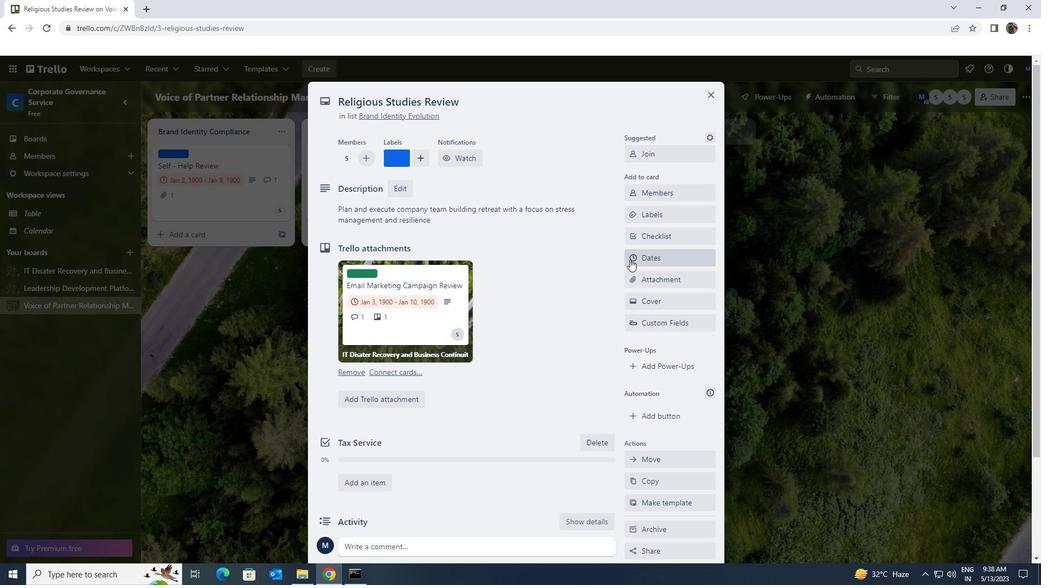 
Action: Mouse pressed left at (632, 256)
Screenshot: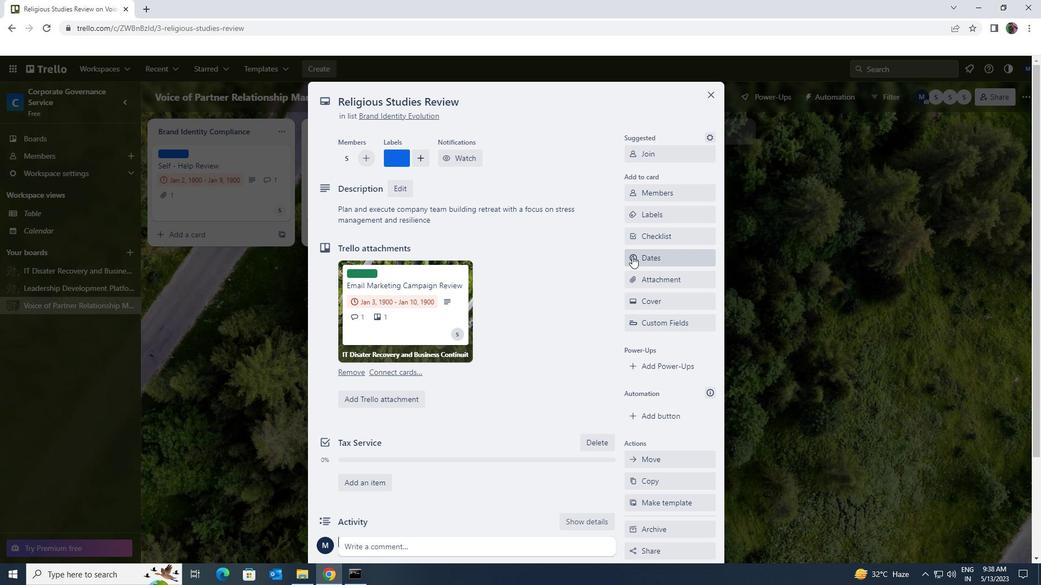 
Action: Mouse moved to (638, 294)
Screenshot: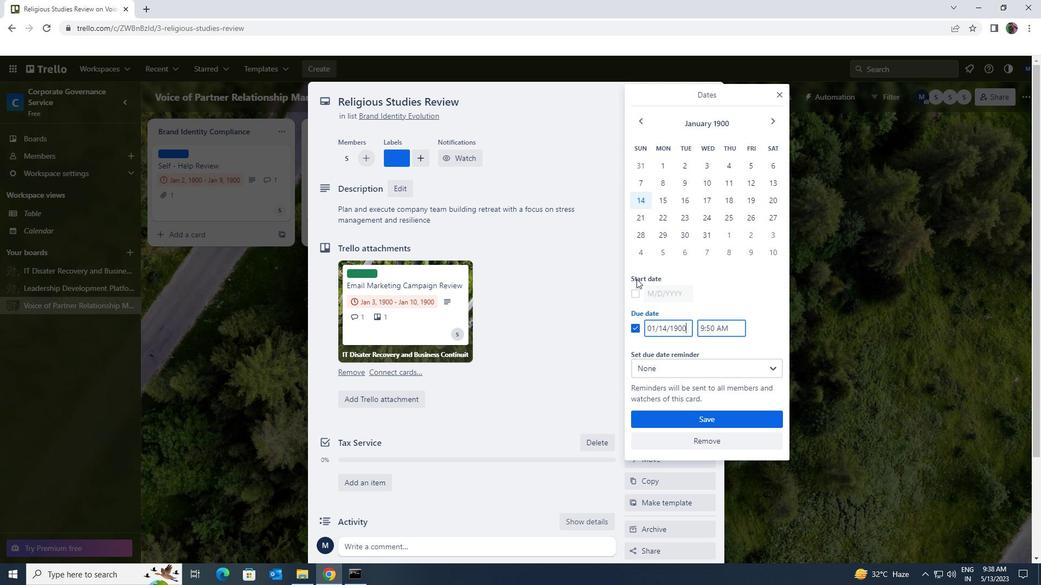 
Action: Mouse pressed left at (638, 294)
Screenshot: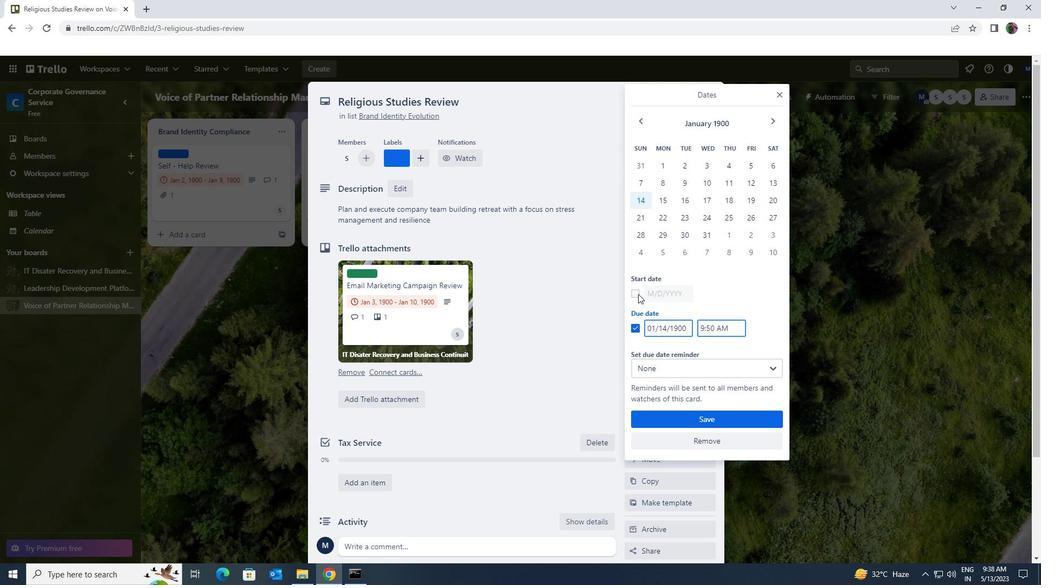 
Action: Mouse moved to (687, 291)
Screenshot: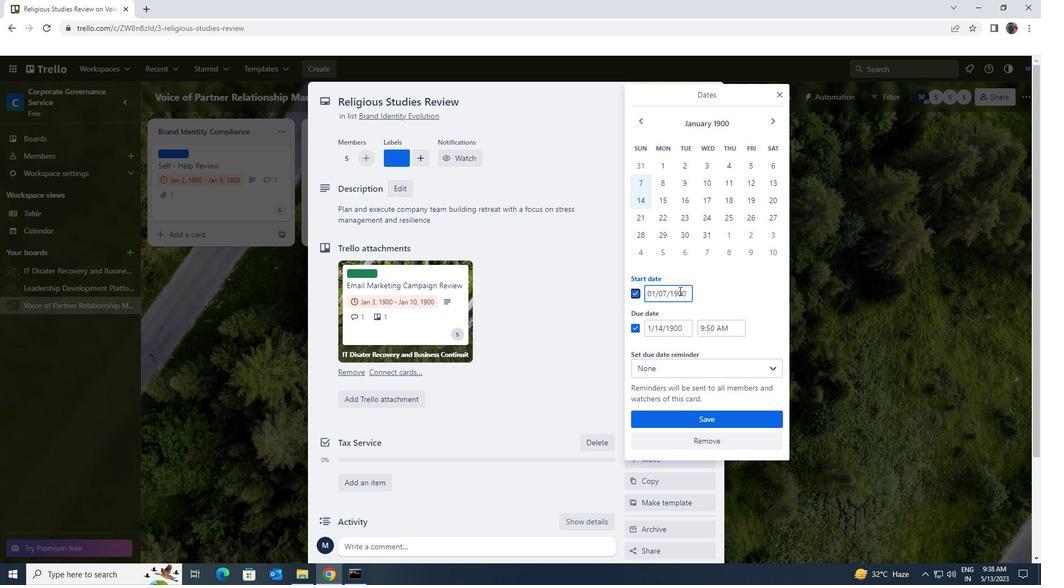 
Action: Mouse pressed left at (687, 291)
Screenshot: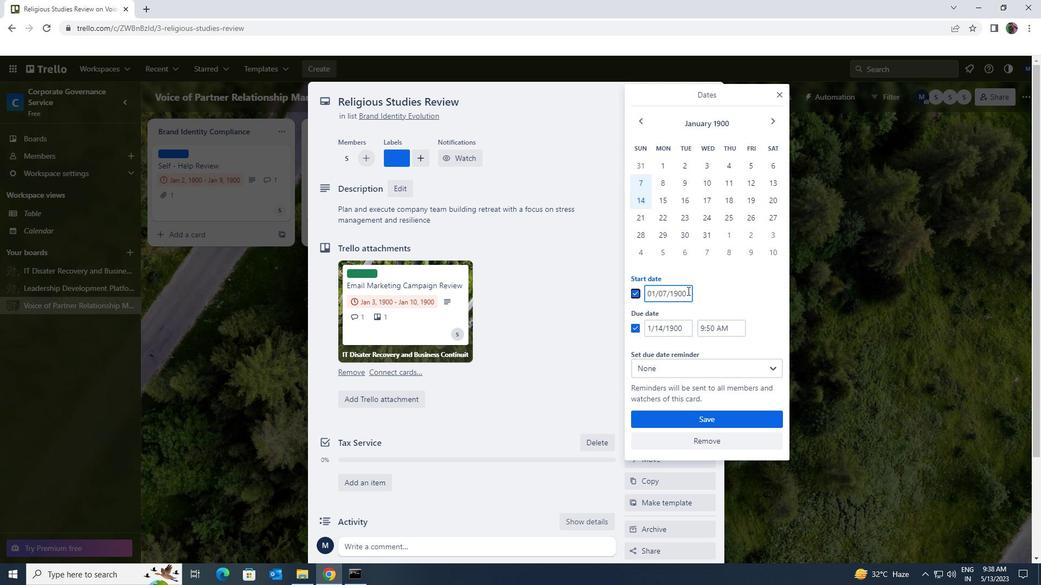 
Action: Mouse moved to (646, 290)
Screenshot: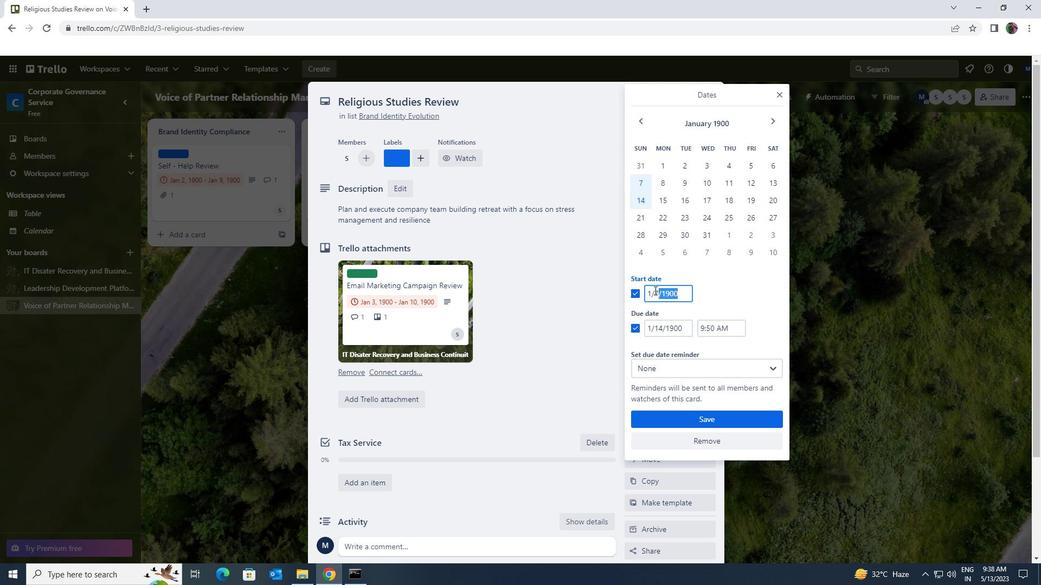
Action: Key pressed 1/8/1900
Screenshot: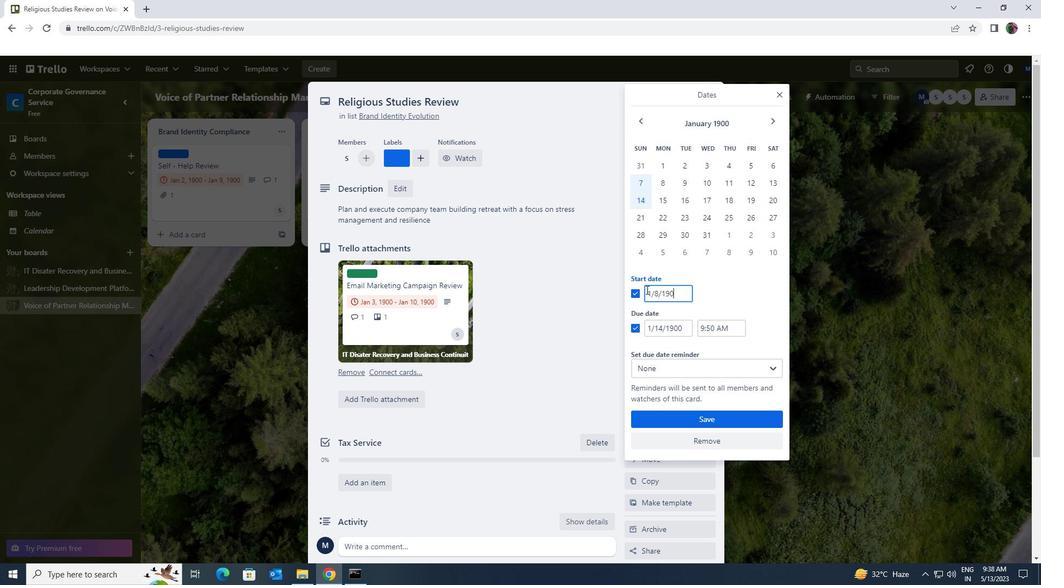
Action: Mouse moved to (688, 327)
Screenshot: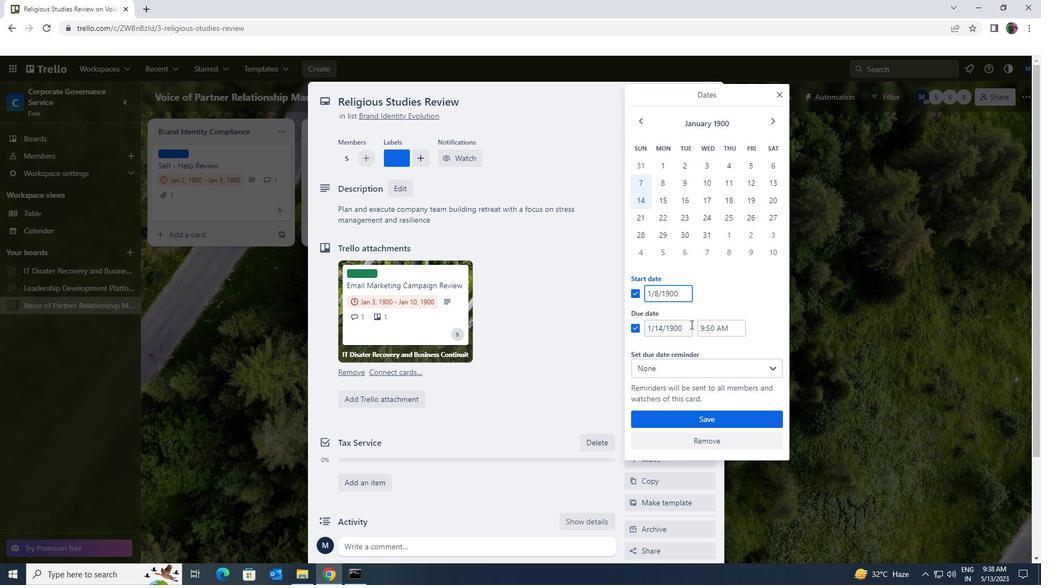 
Action: Mouse pressed left at (688, 327)
Screenshot: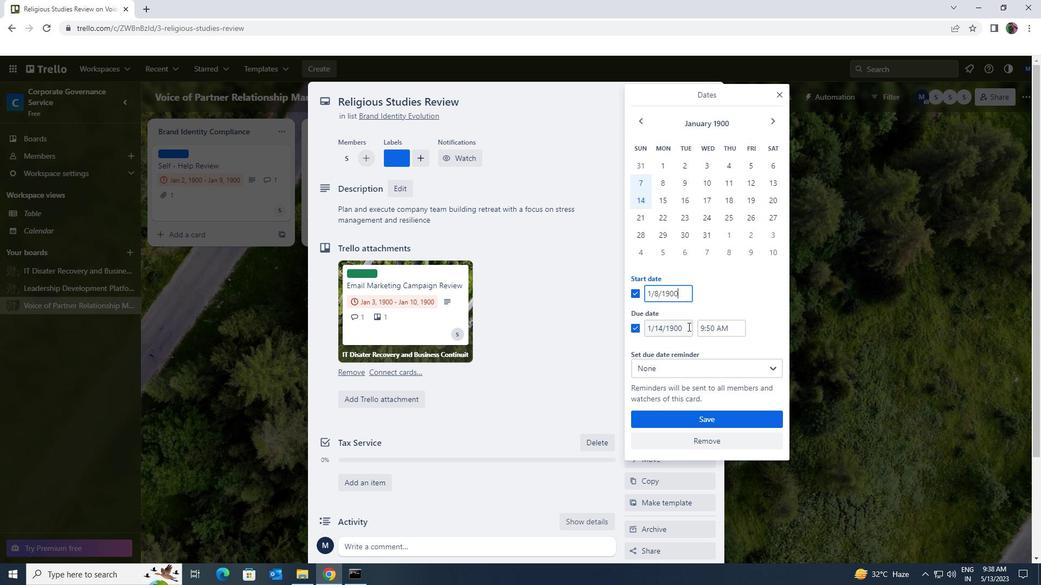 
Action: Mouse moved to (645, 328)
Screenshot: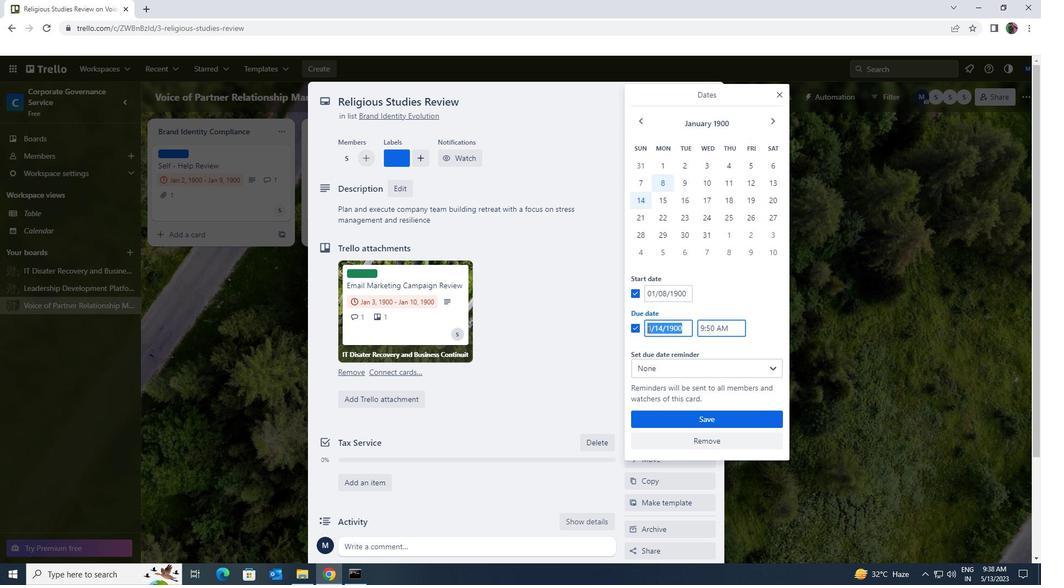 
Action: Key pressed 1/15/1900
Screenshot: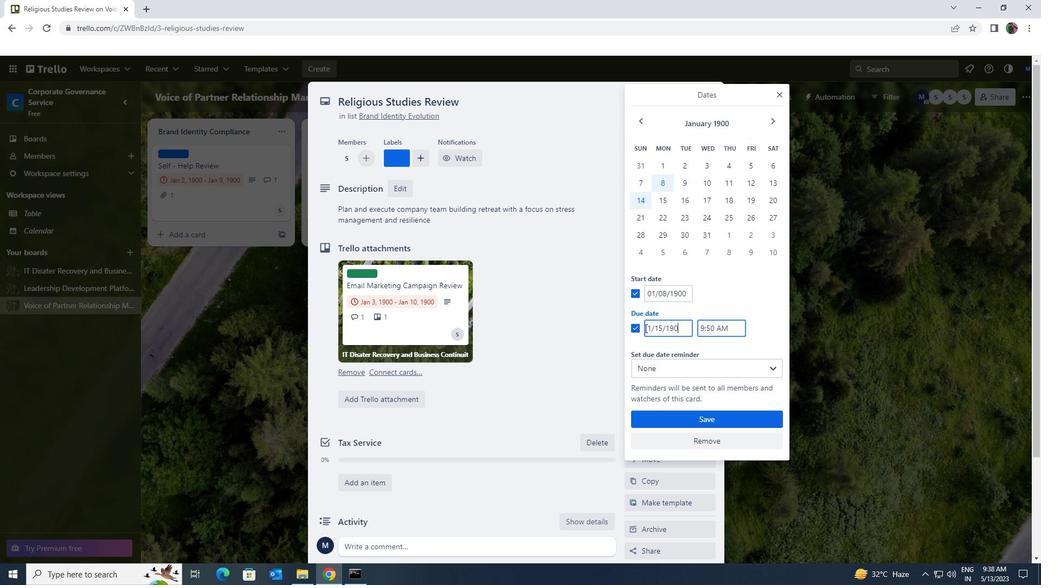 
Action: Mouse moved to (677, 423)
Screenshot: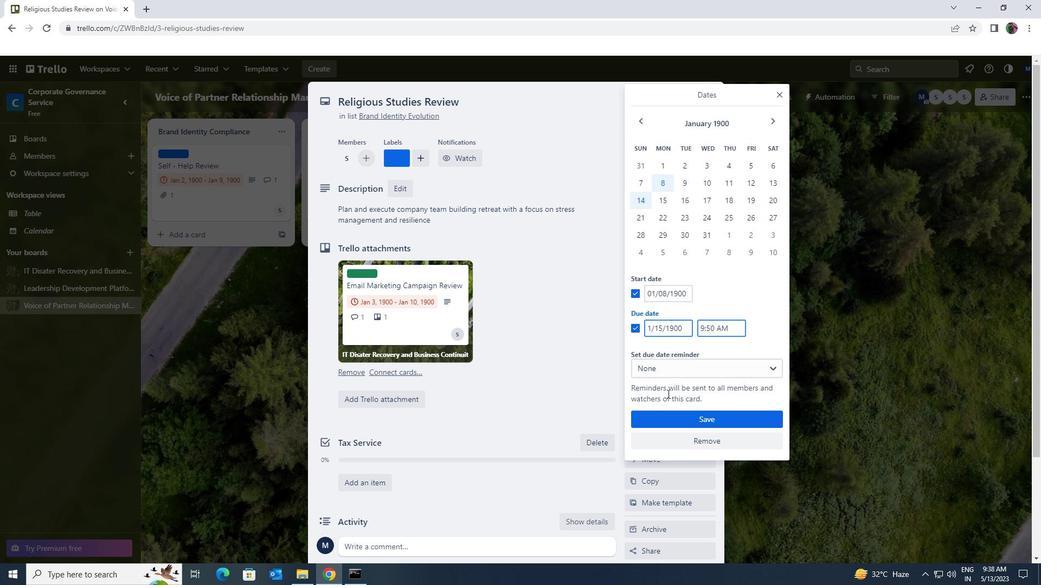 
Action: Mouse pressed left at (677, 423)
Screenshot: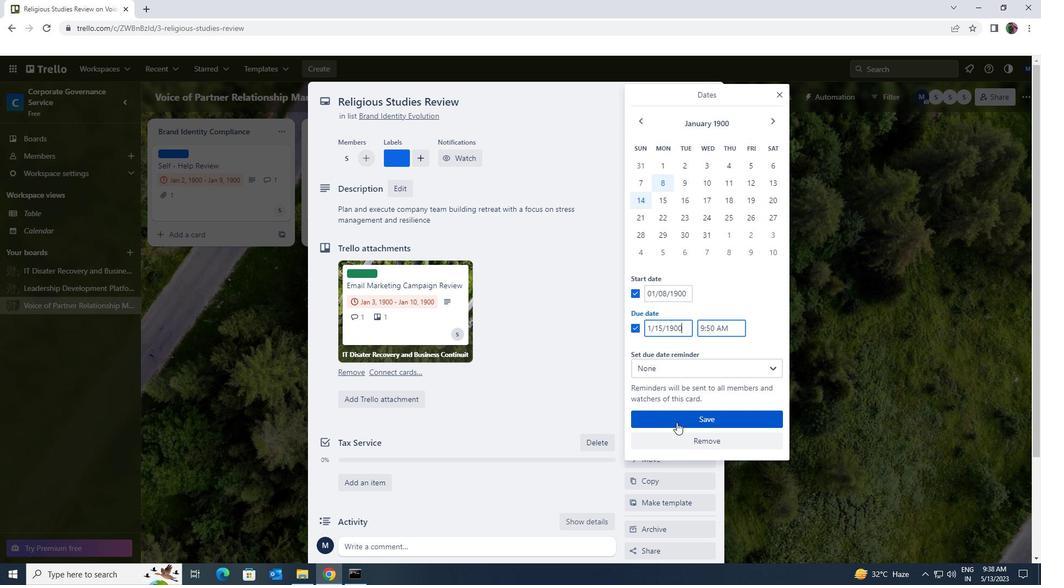 
